 Task: Open Card Card0000000181 in Board Board0000000046 in Workspace WS0000000016 in Trello. Add Member mailaustralia7@gmail.com to Card Card0000000181 in Board Board0000000046 in Workspace WS0000000016 in Trello. Add Green Label titled Label0000000181 to Card Card0000000181 in Board Board0000000046 in Workspace WS0000000016 in Trello. Add Checklist CL0000000181 to Card Card0000000181 in Board Board0000000046 in Workspace WS0000000016 in Trello. Add Dates with Start Date as Apr 08 2023 and Due Date as Apr 30 2023 to Card Card0000000181 in Board Board0000000046 in Workspace WS0000000016 in Trello
Action: Mouse moved to (376, 202)
Screenshot: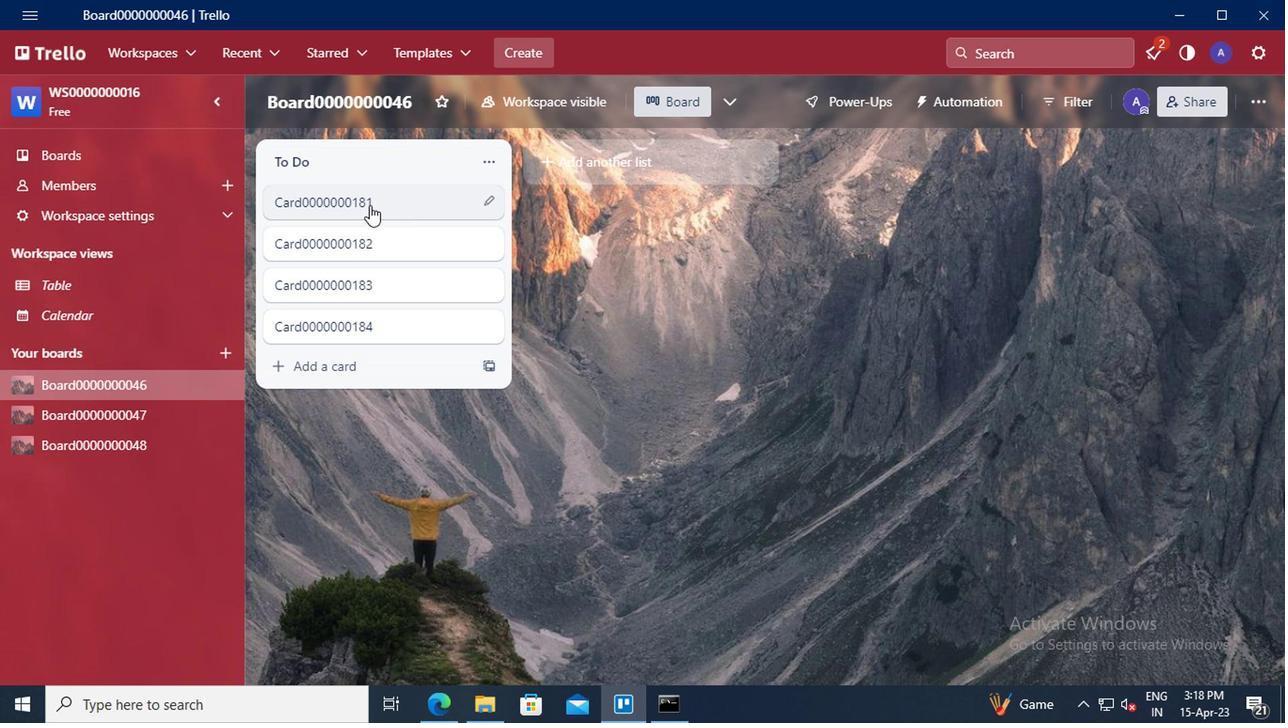 
Action: Mouse pressed left at (376, 202)
Screenshot: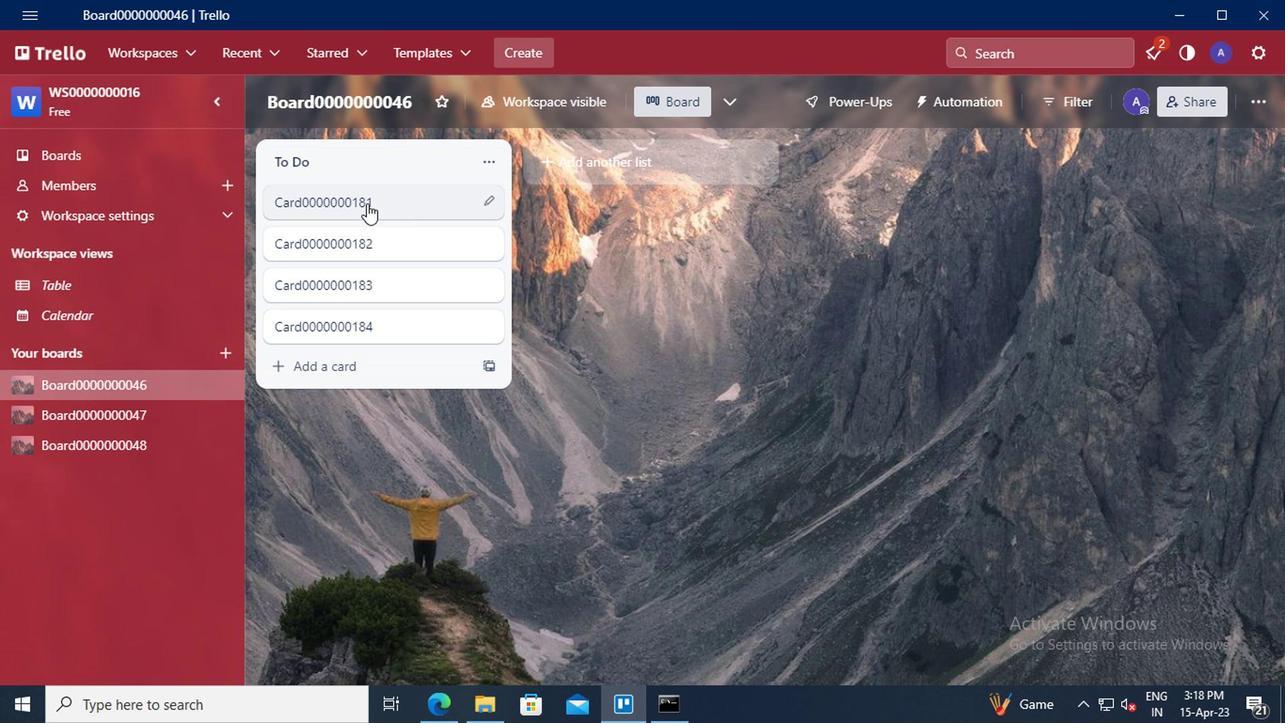 
Action: Mouse moved to (895, 176)
Screenshot: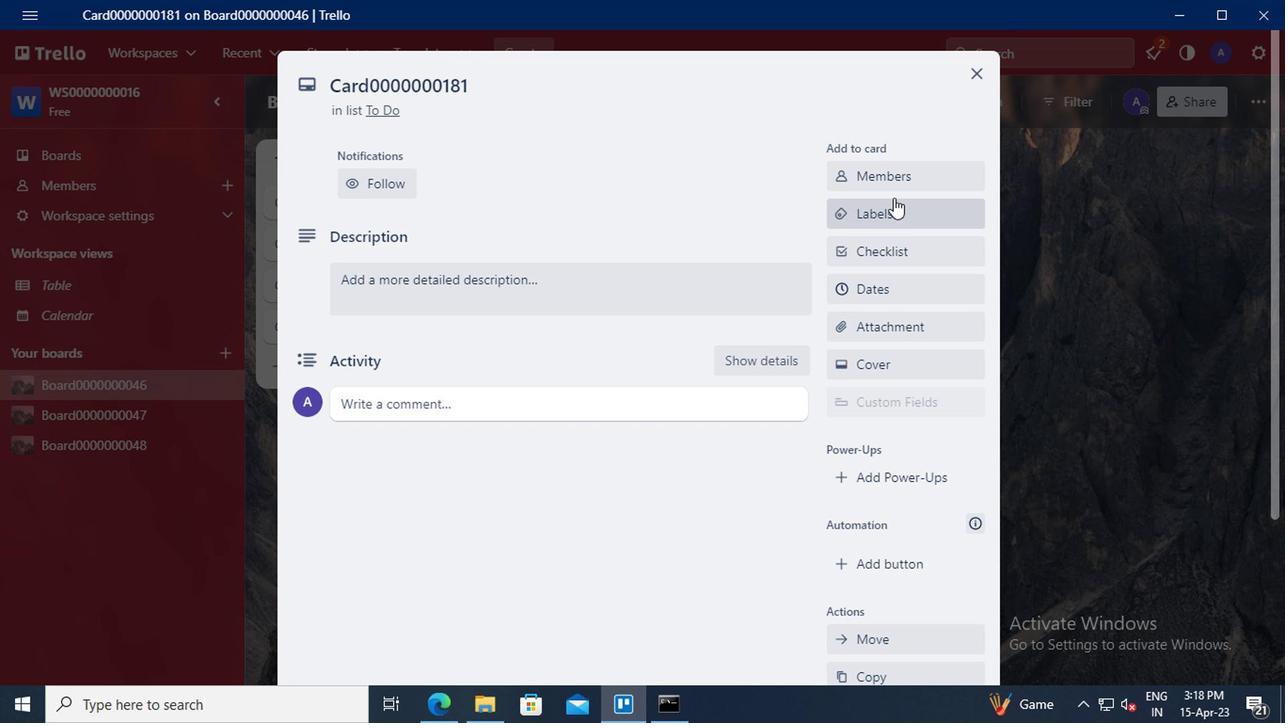 
Action: Mouse pressed left at (895, 176)
Screenshot: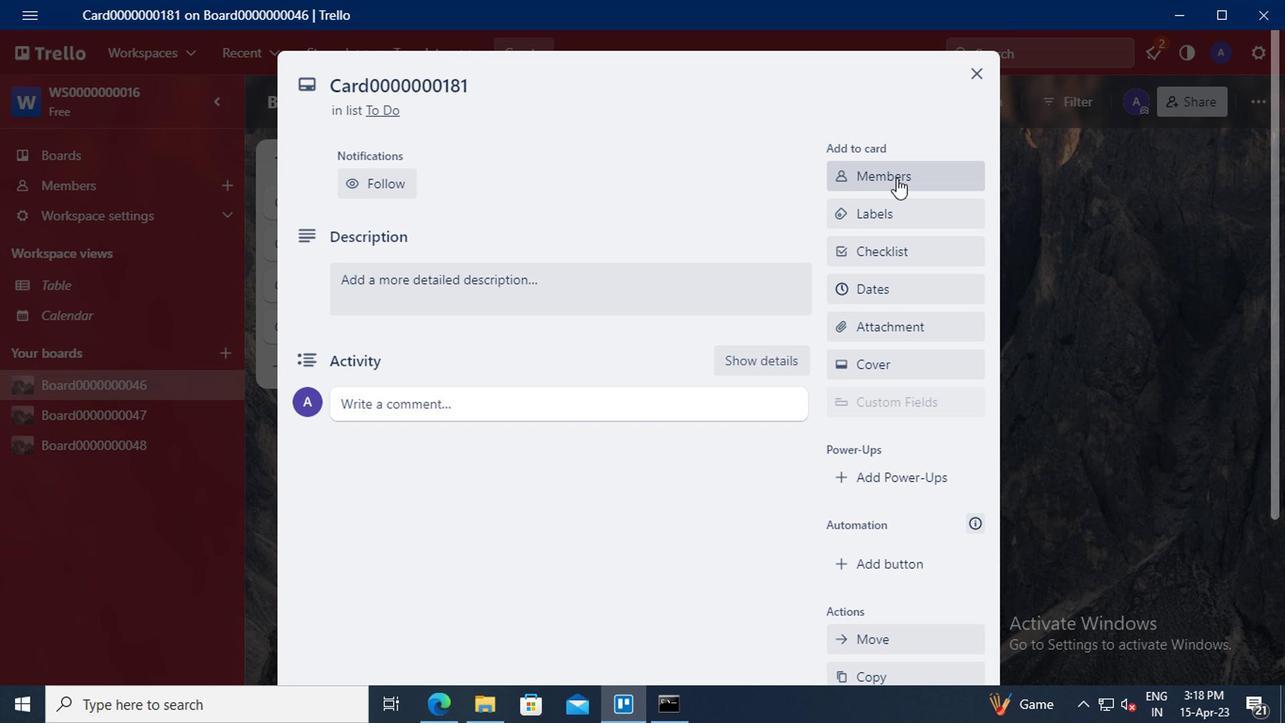 
Action: Mouse moved to (903, 258)
Screenshot: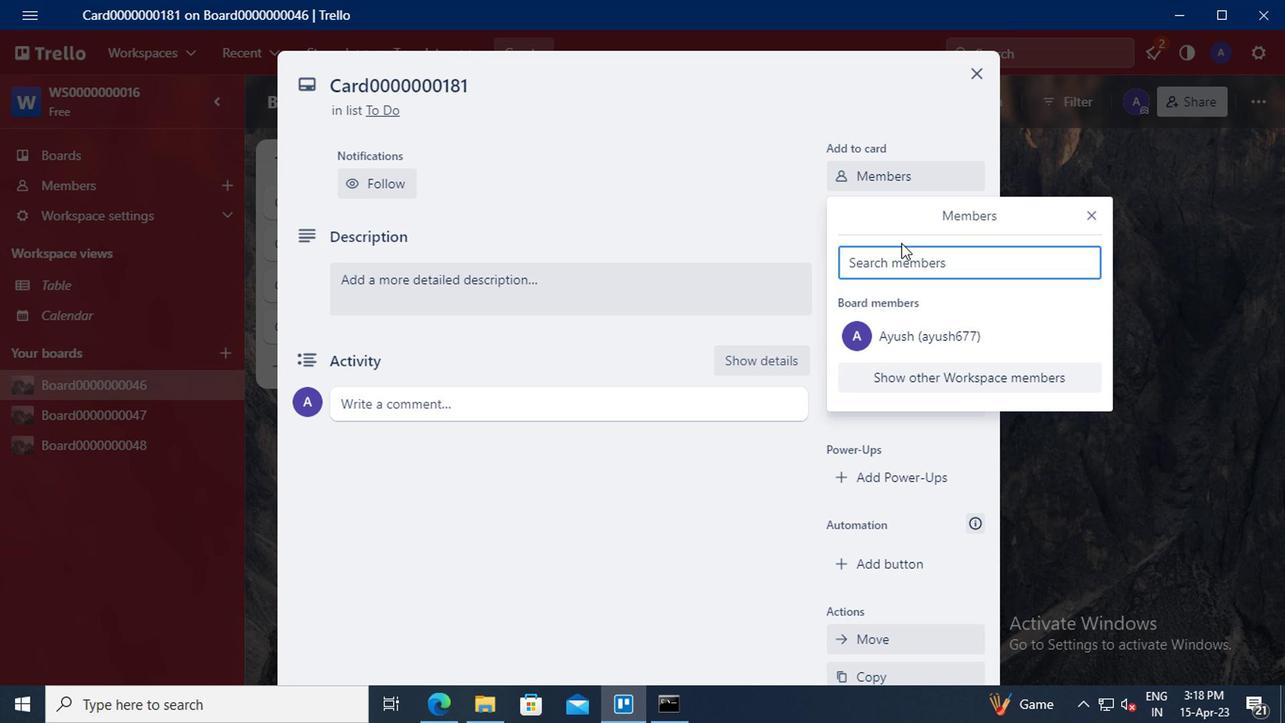 
Action: Mouse pressed left at (903, 258)
Screenshot: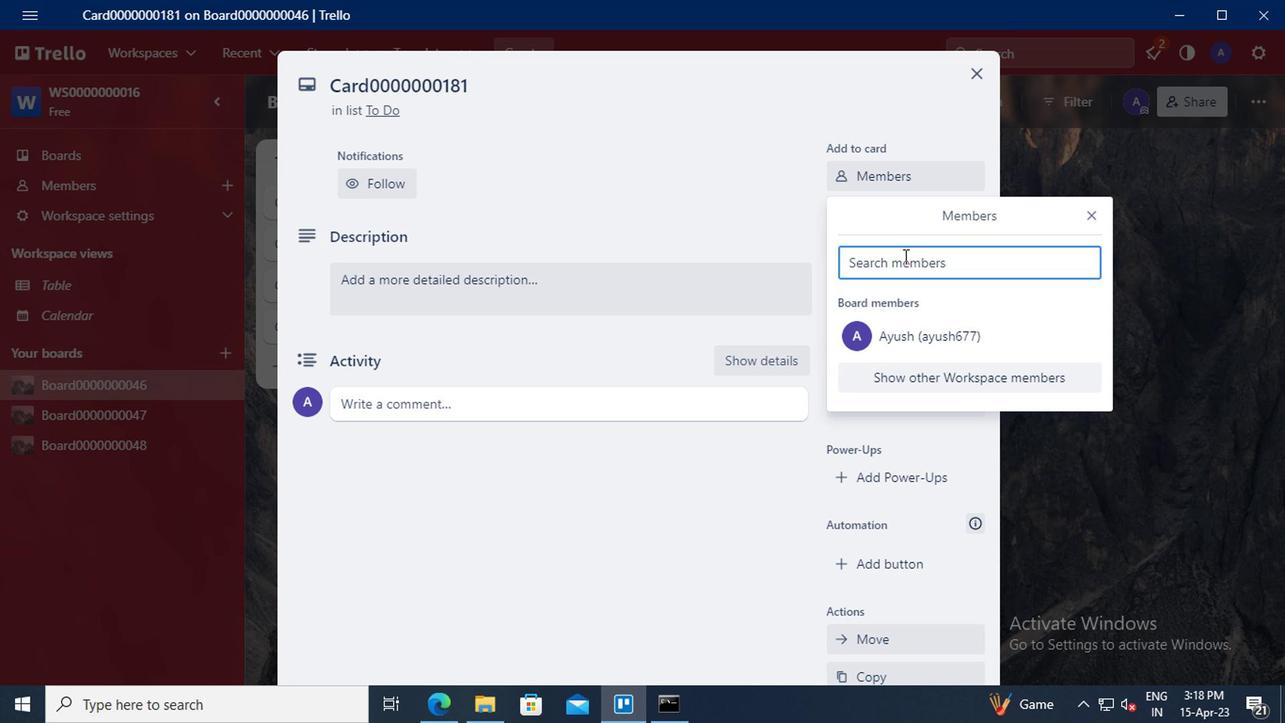 
Action: Key pressed <Key.shift_r>Australia
Screenshot: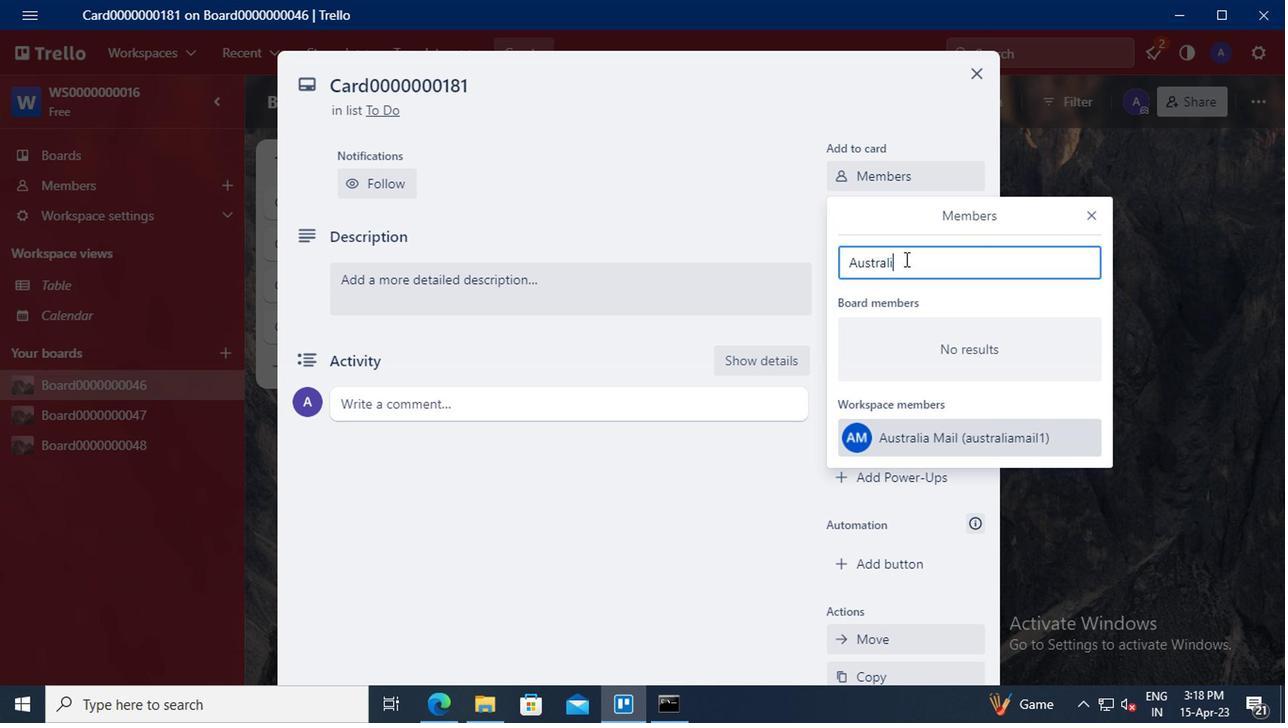 
Action: Mouse moved to (895, 432)
Screenshot: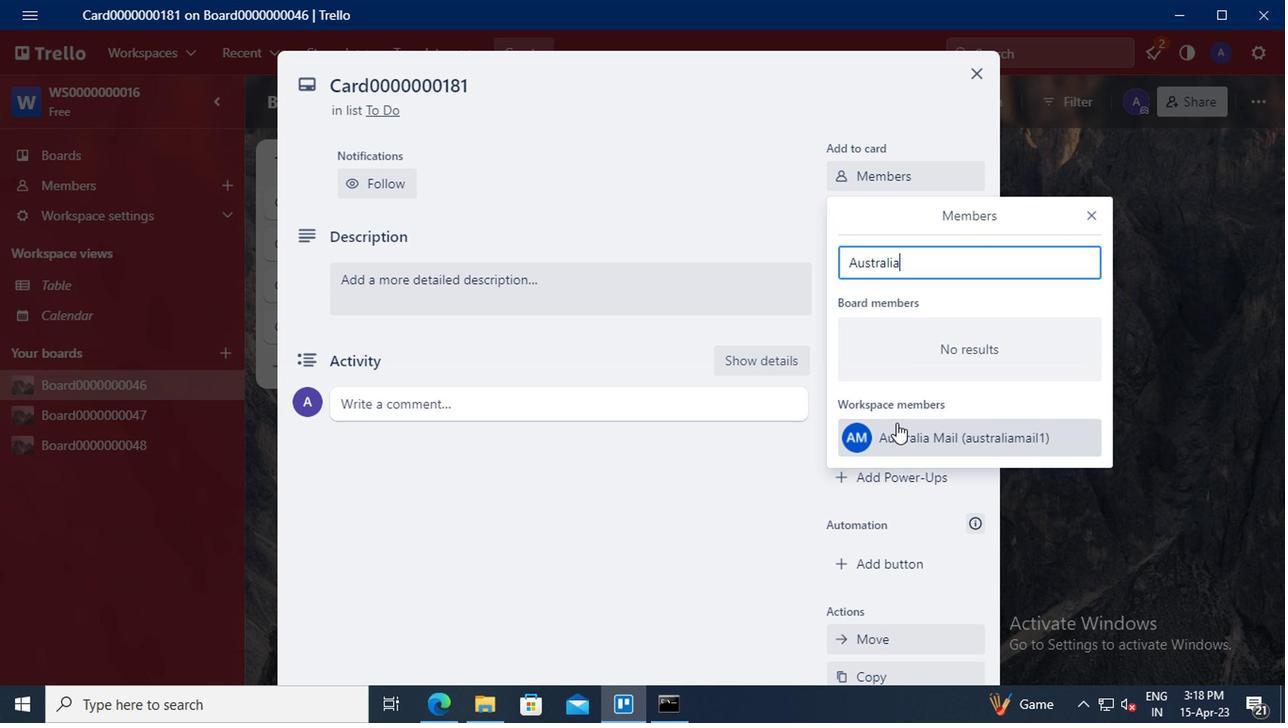 
Action: Mouse pressed left at (895, 432)
Screenshot: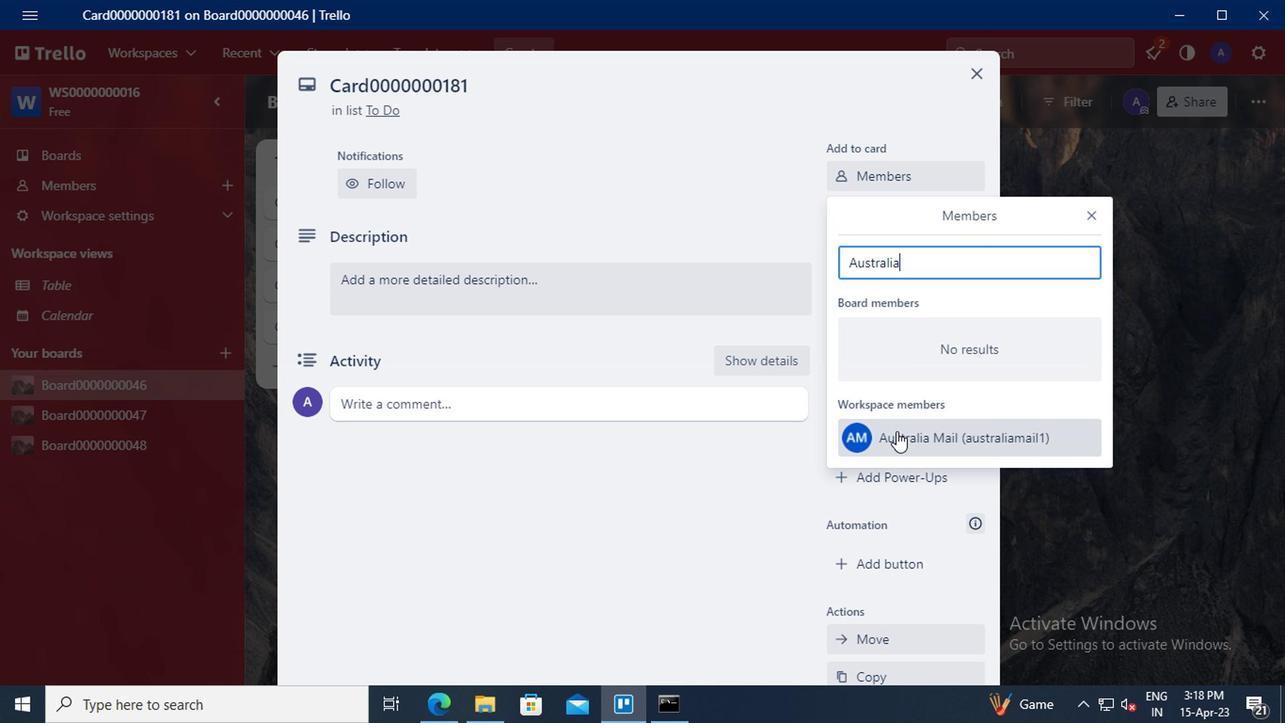 
Action: Mouse moved to (1087, 210)
Screenshot: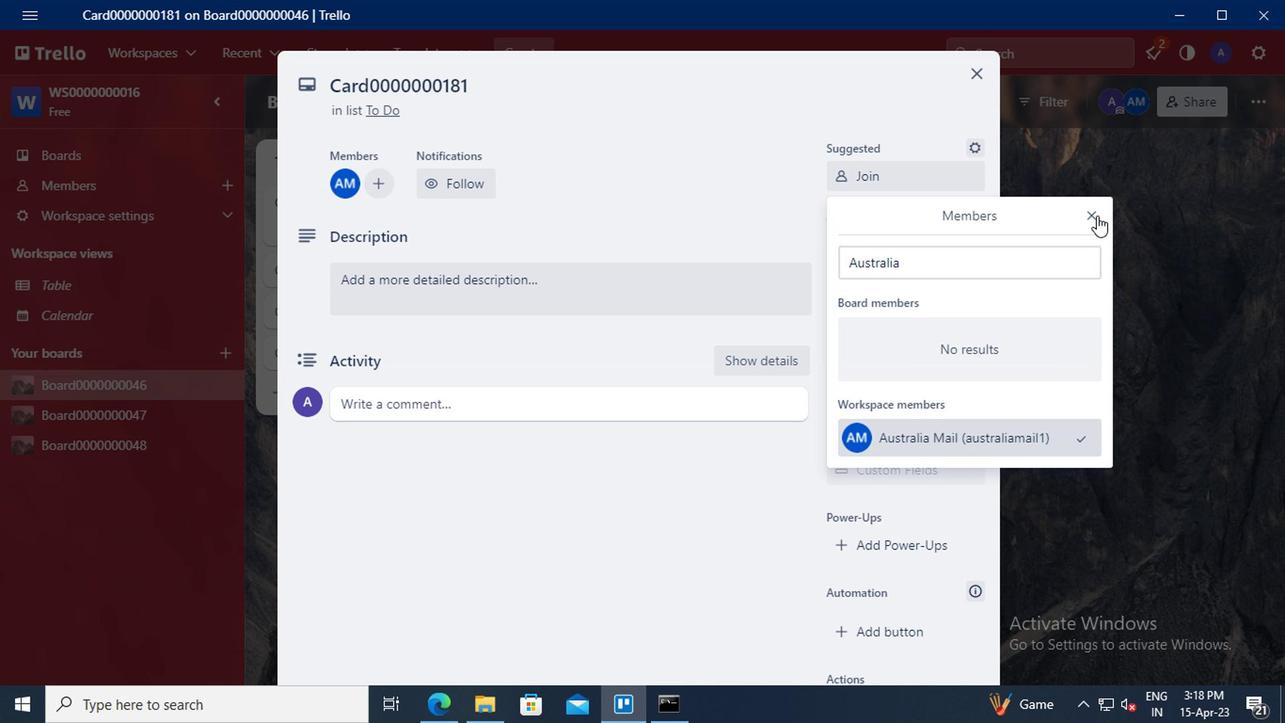 
Action: Mouse pressed left at (1087, 210)
Screenshot: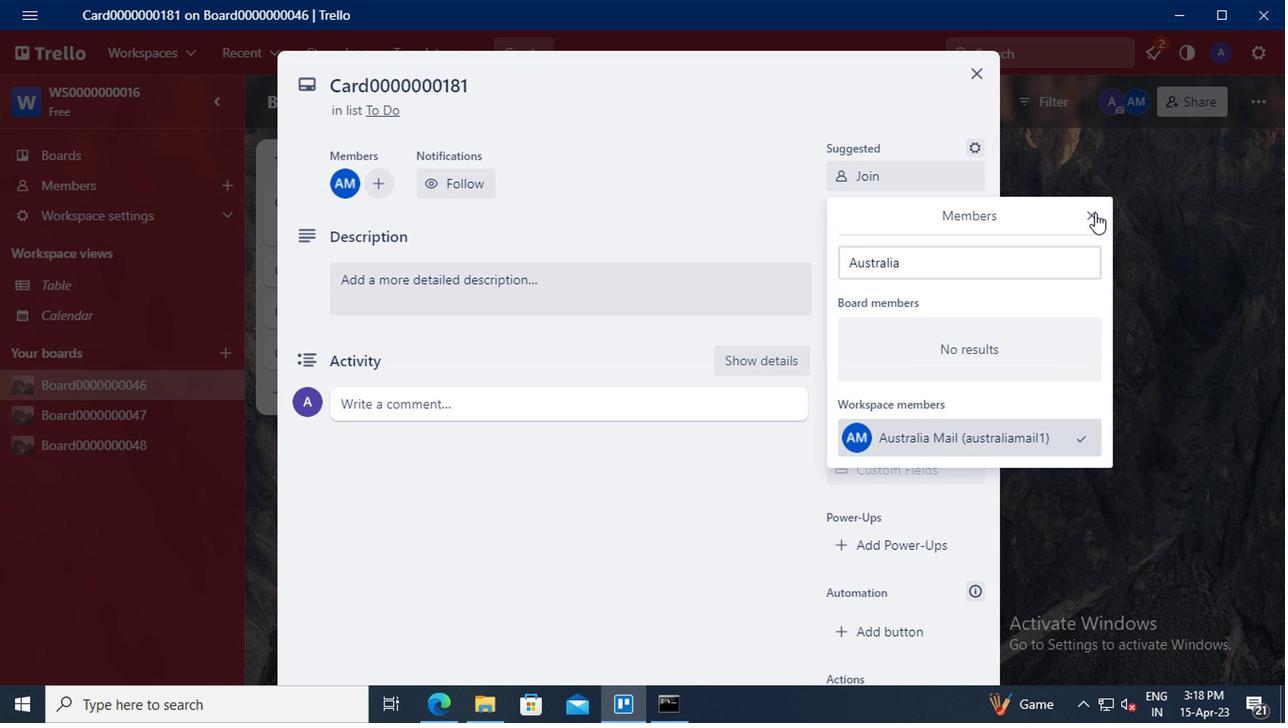 
Action: Mouse moved to (919, 277)
Screenshot: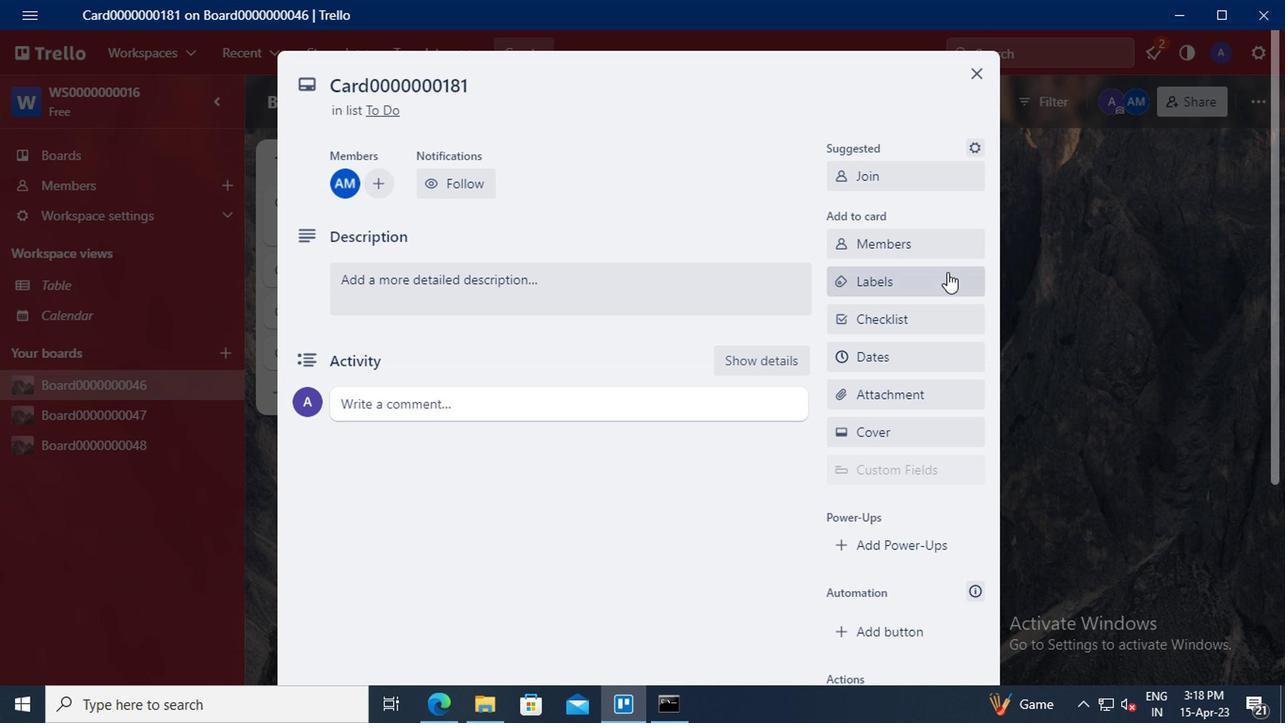 
Action: Mouse pressed left at (919, 277)
Screenshot: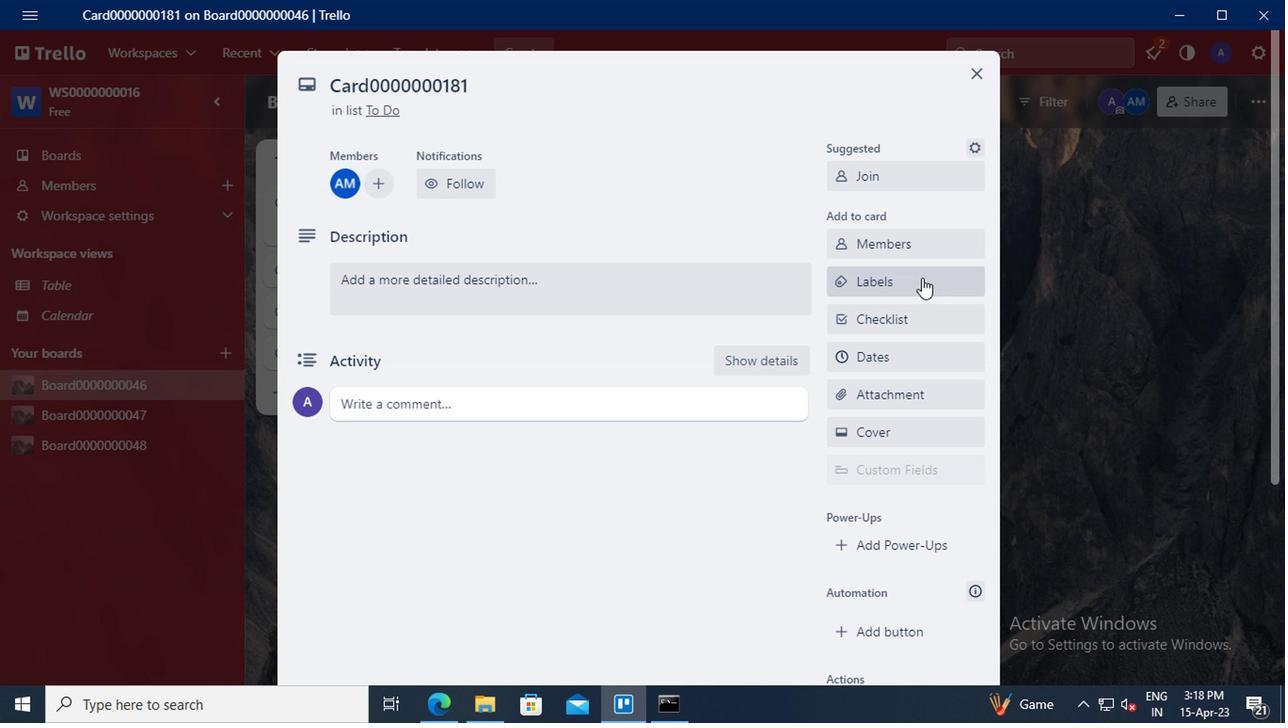 
Action: Mouse moved to (968, 428)
Screenshot: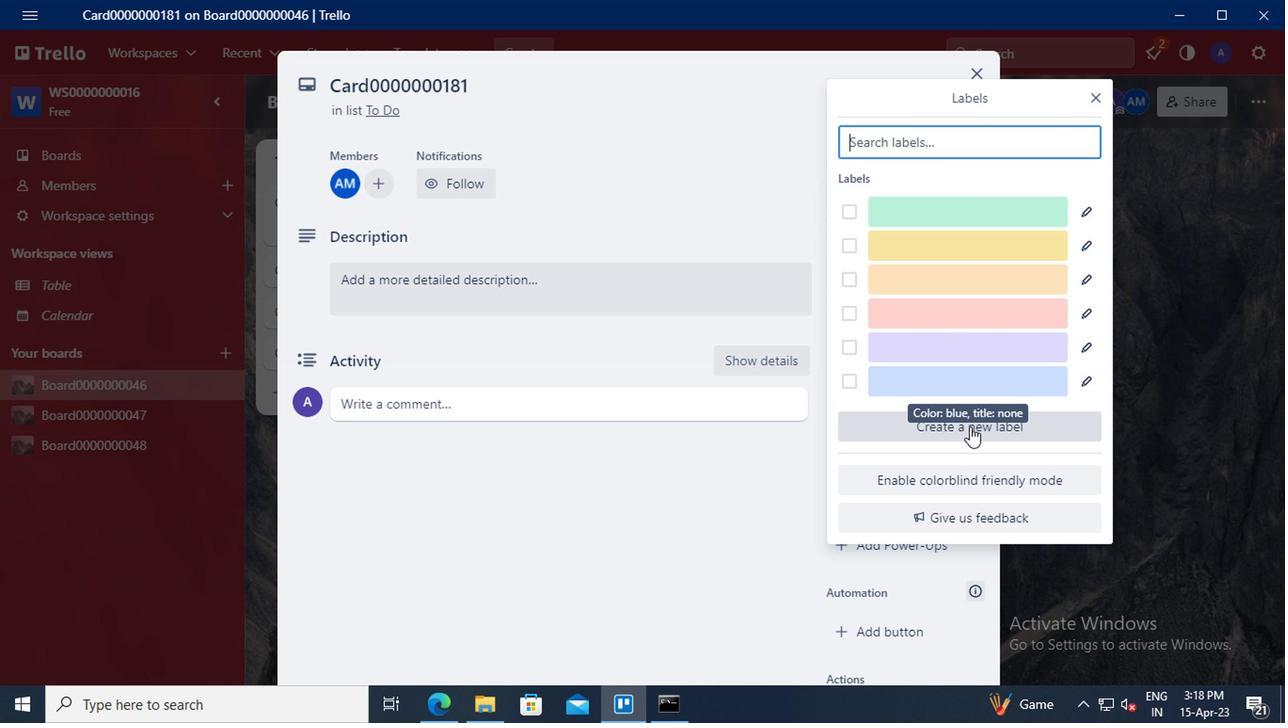 
Action: Mouse pressed left at (968, 428)
Screenshot: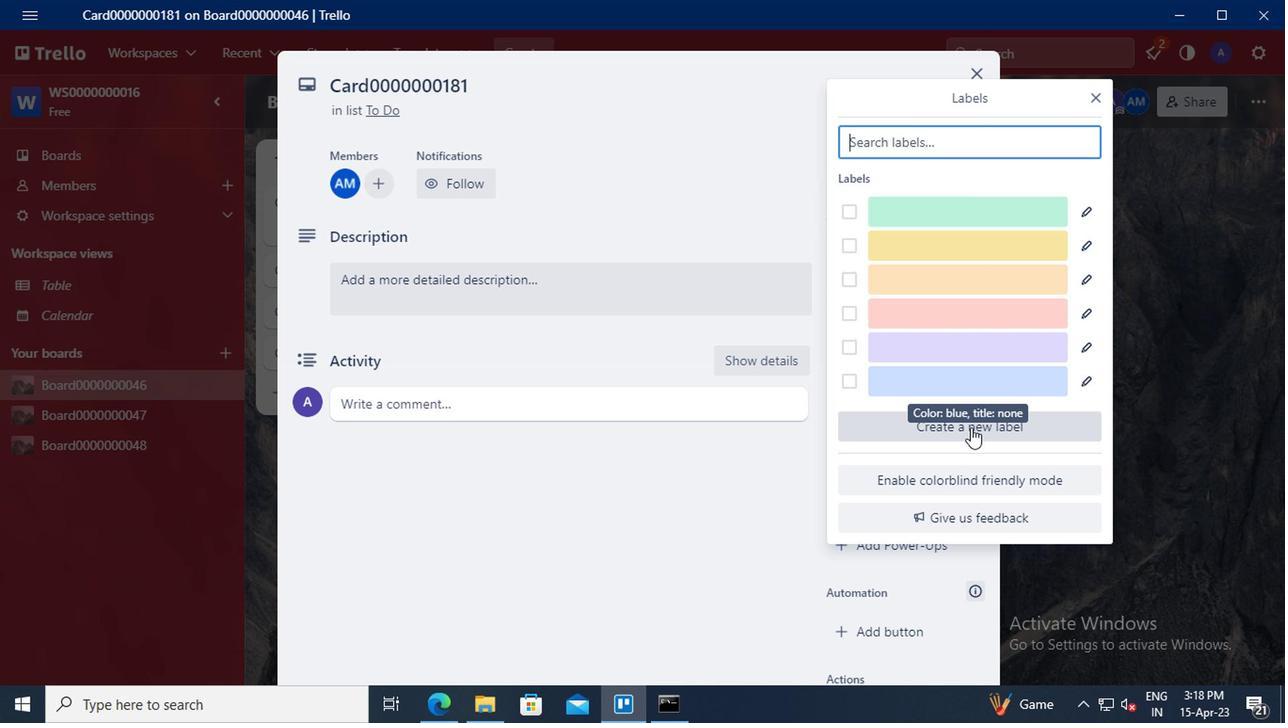 
Action: Mouse moved to (891, 276)
Screenshot: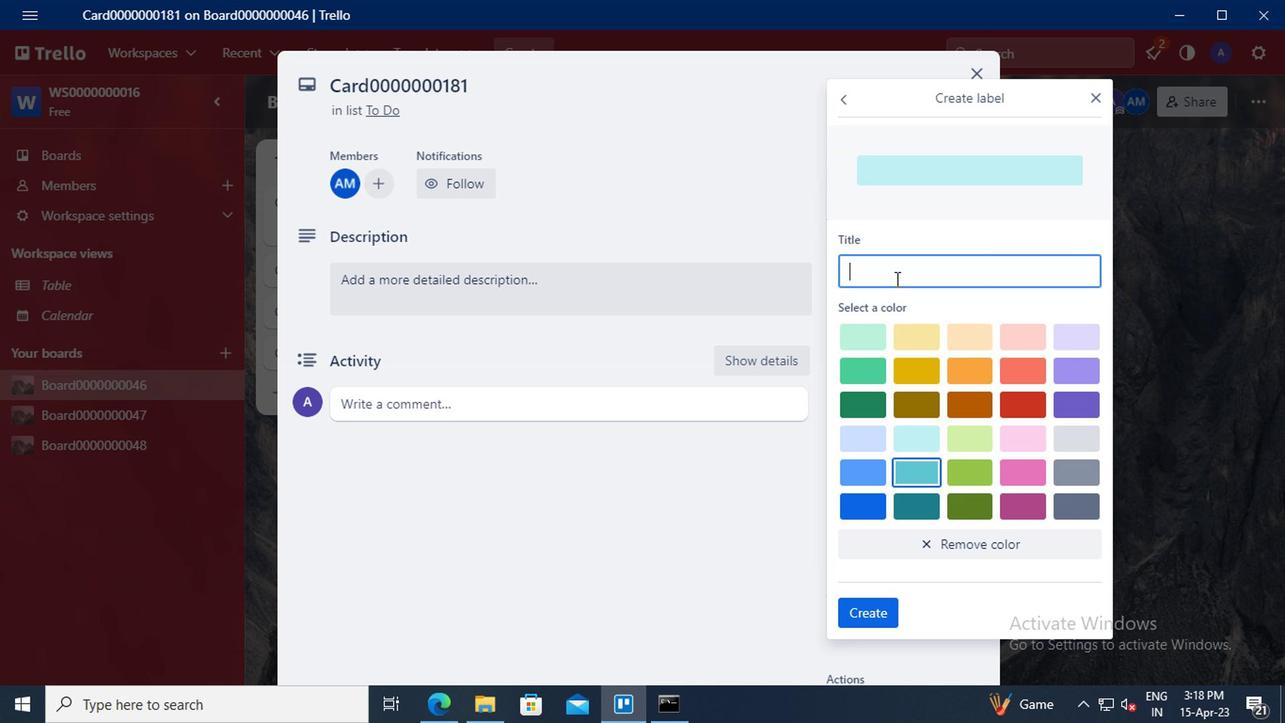 
Action: Mouse pressed left at (891, 276)
Screenshot: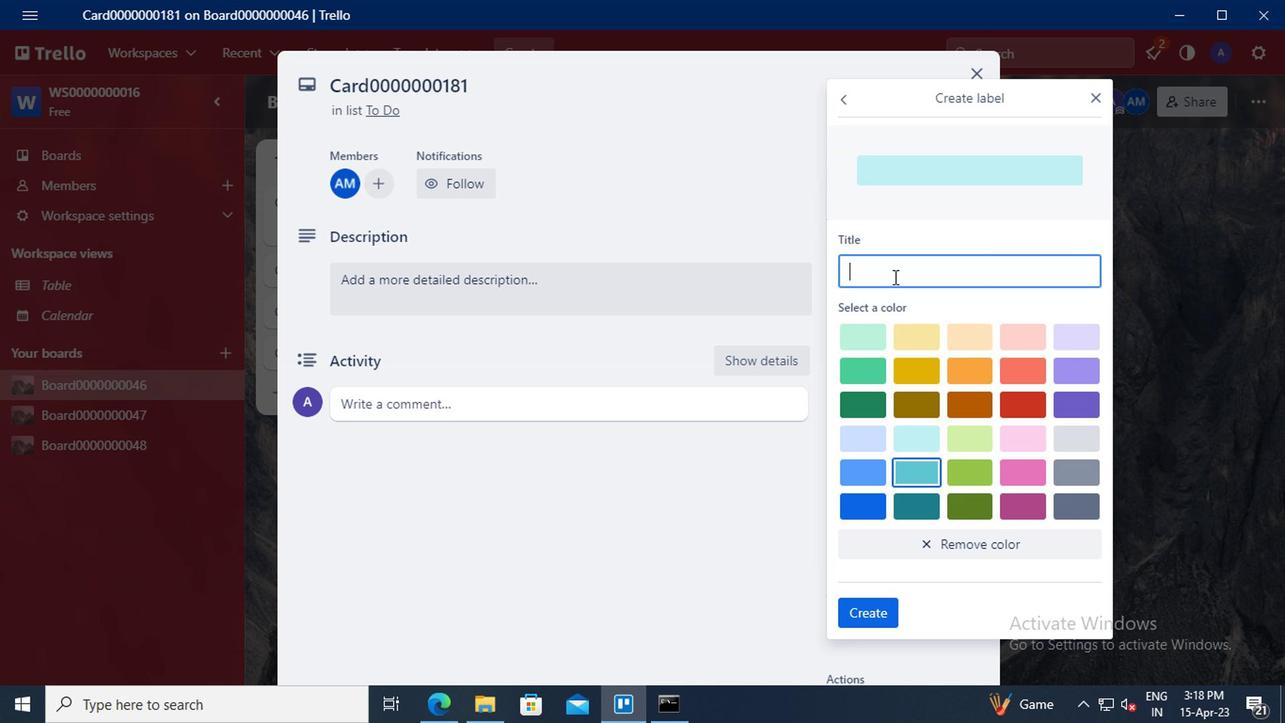 
Action: Key pressed <Key.shift>LABEL0000000181
Screenshot: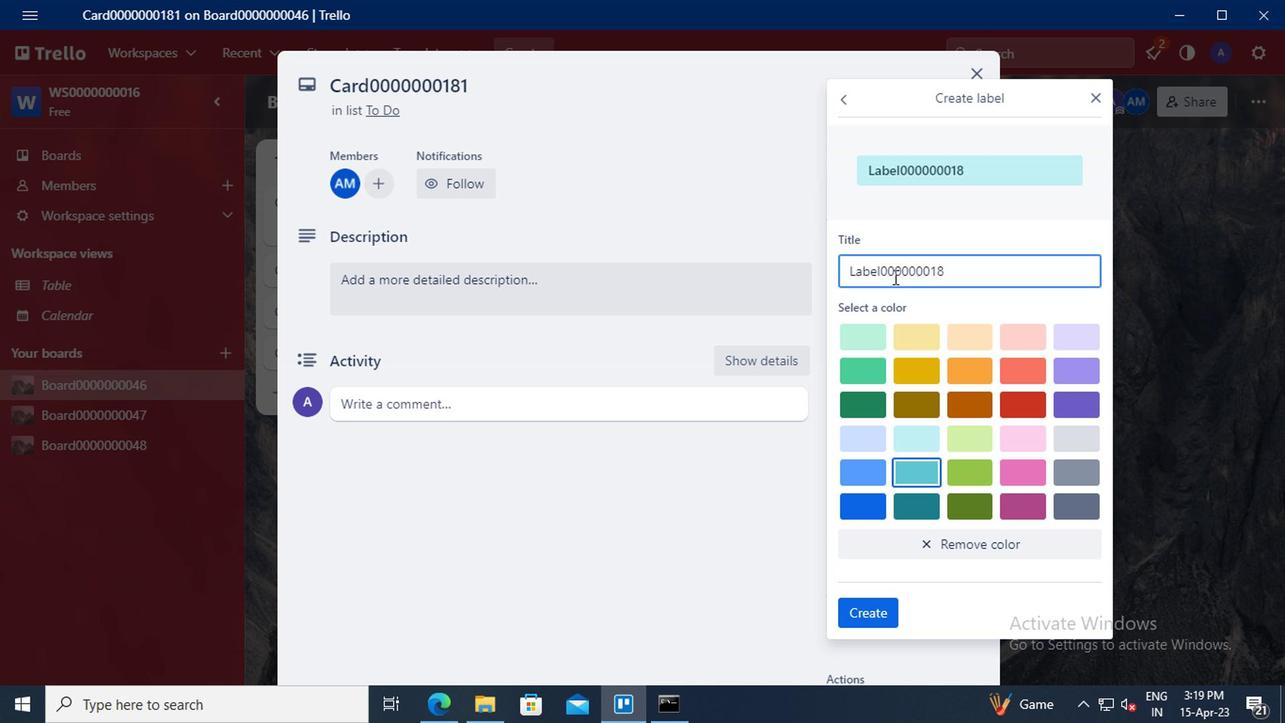 
Action: Mouse moved to (873, 364)
Screenshot: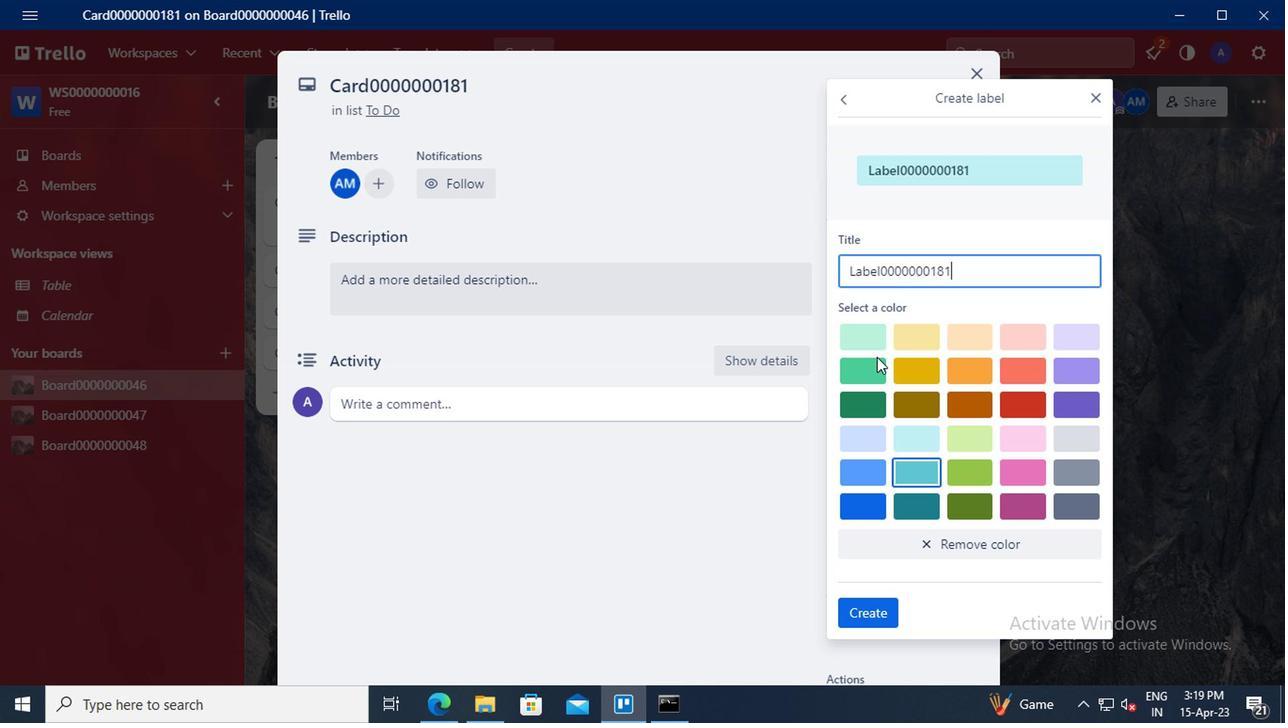 
Action: Mouse pressed left at (873, 364)
Screenshot: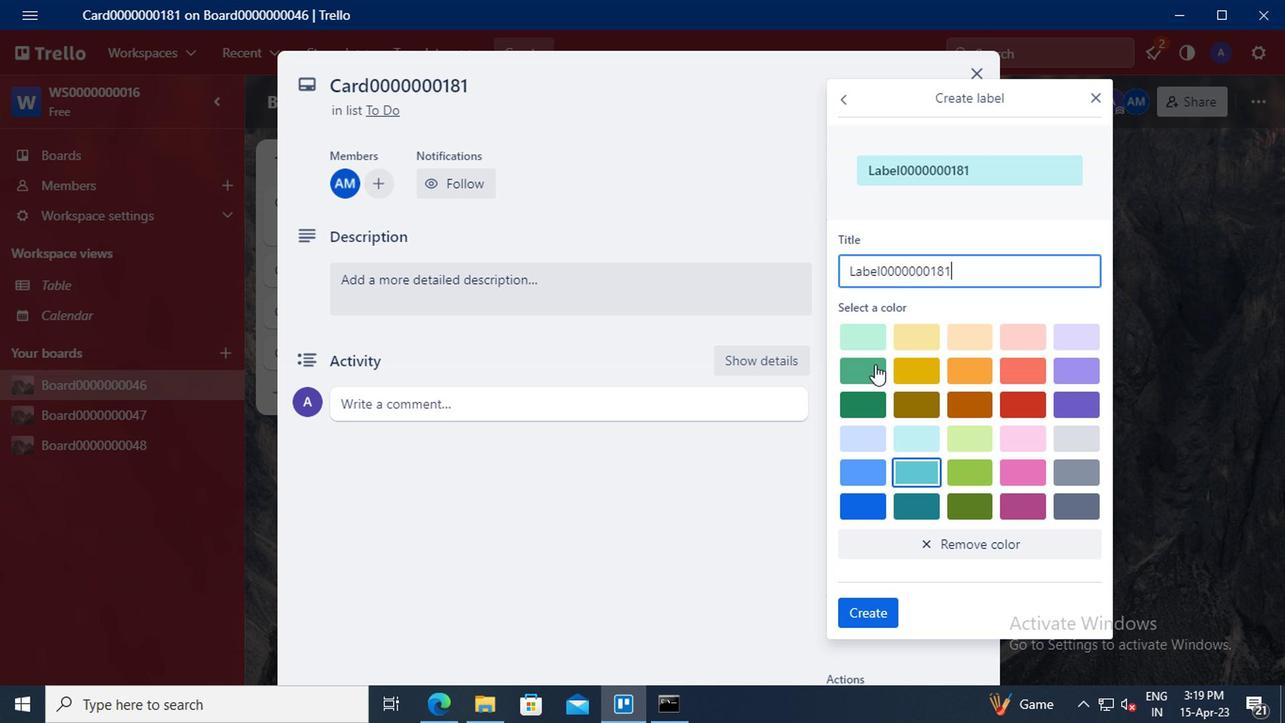 
Action: Mouse moved to (856, 609)
Screenshot: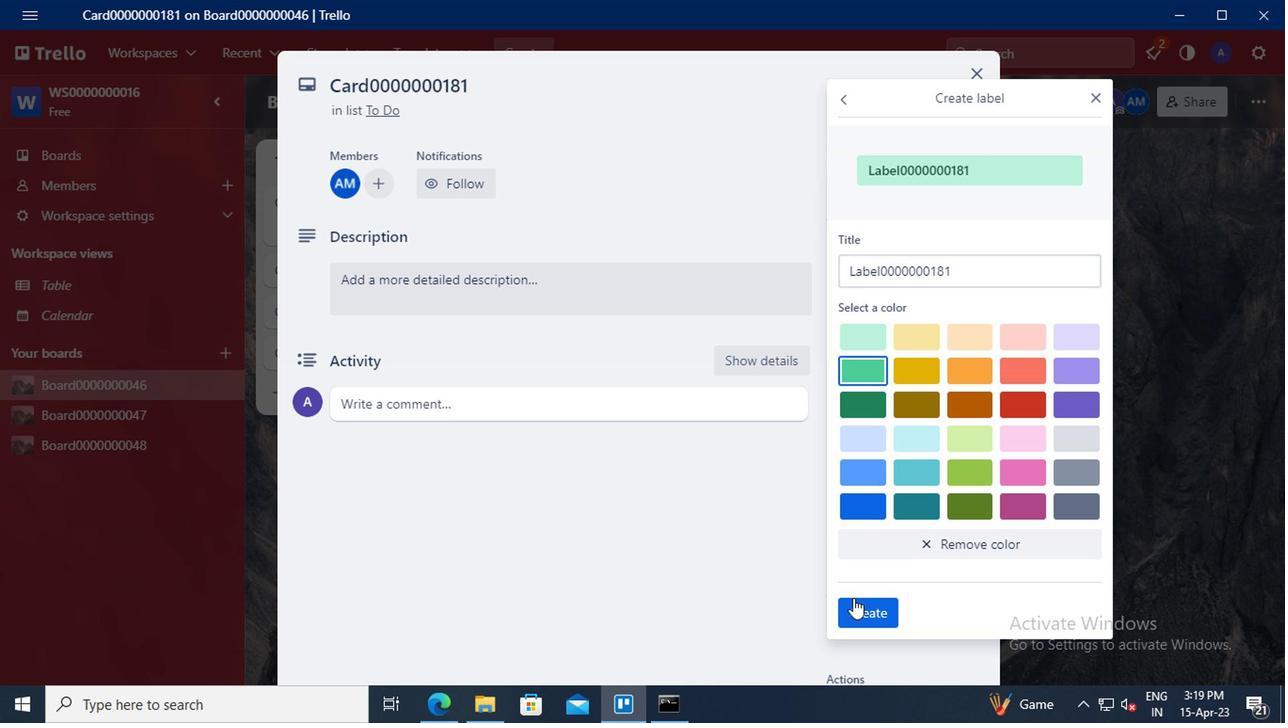 
Action: Mouse pressed left at (856, 609)
Screenshot: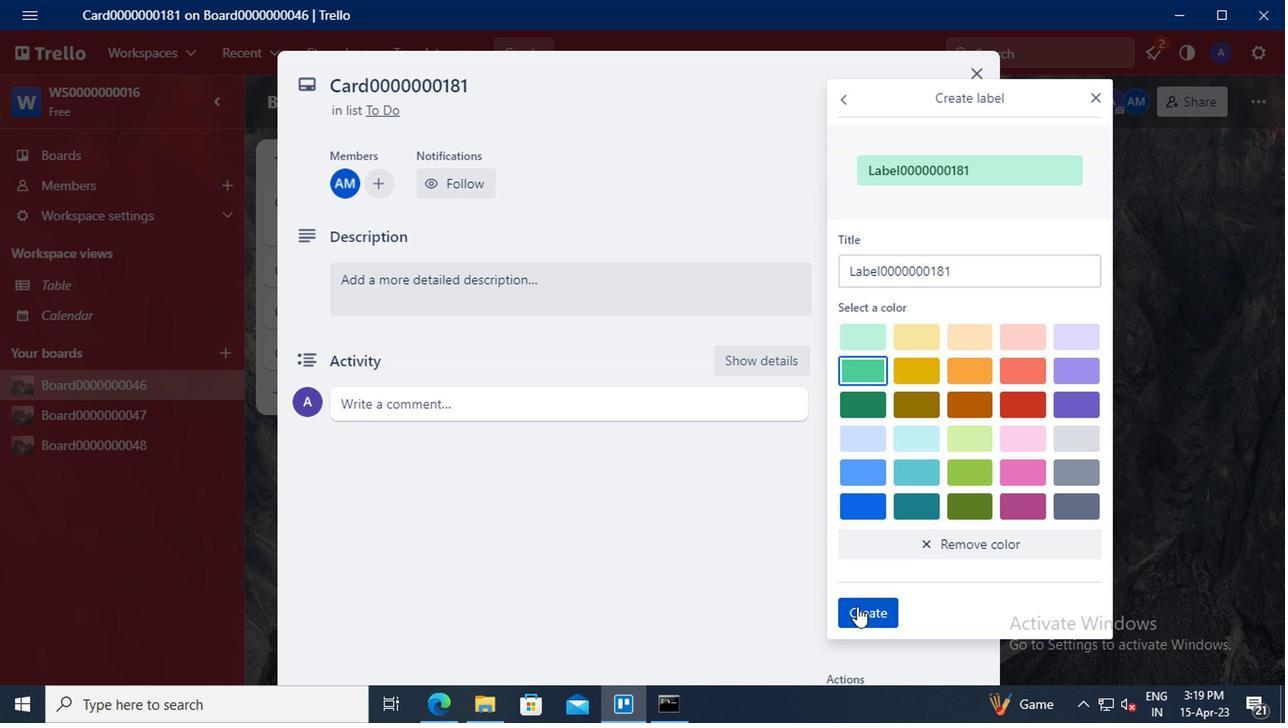 
Action: Mouse moved to (1087, 97)
Screenshot: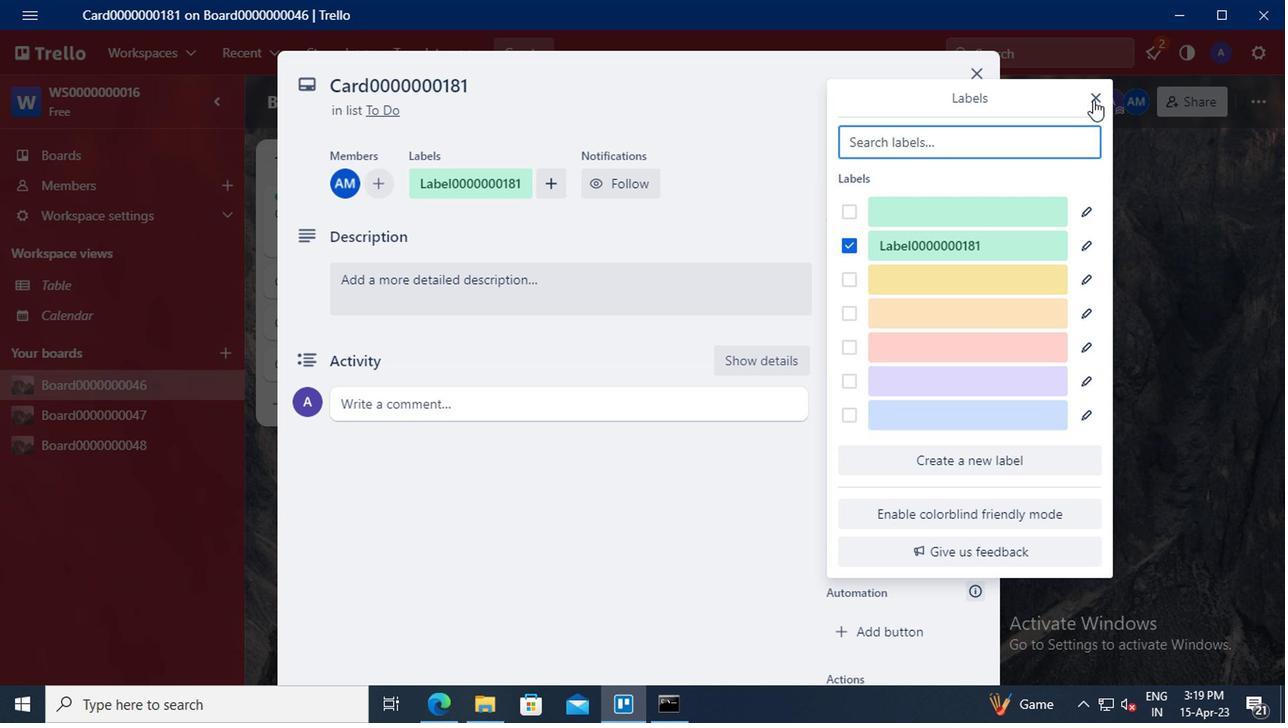 
Action: Mouse pressed left at (1087, 97)
Screenshot: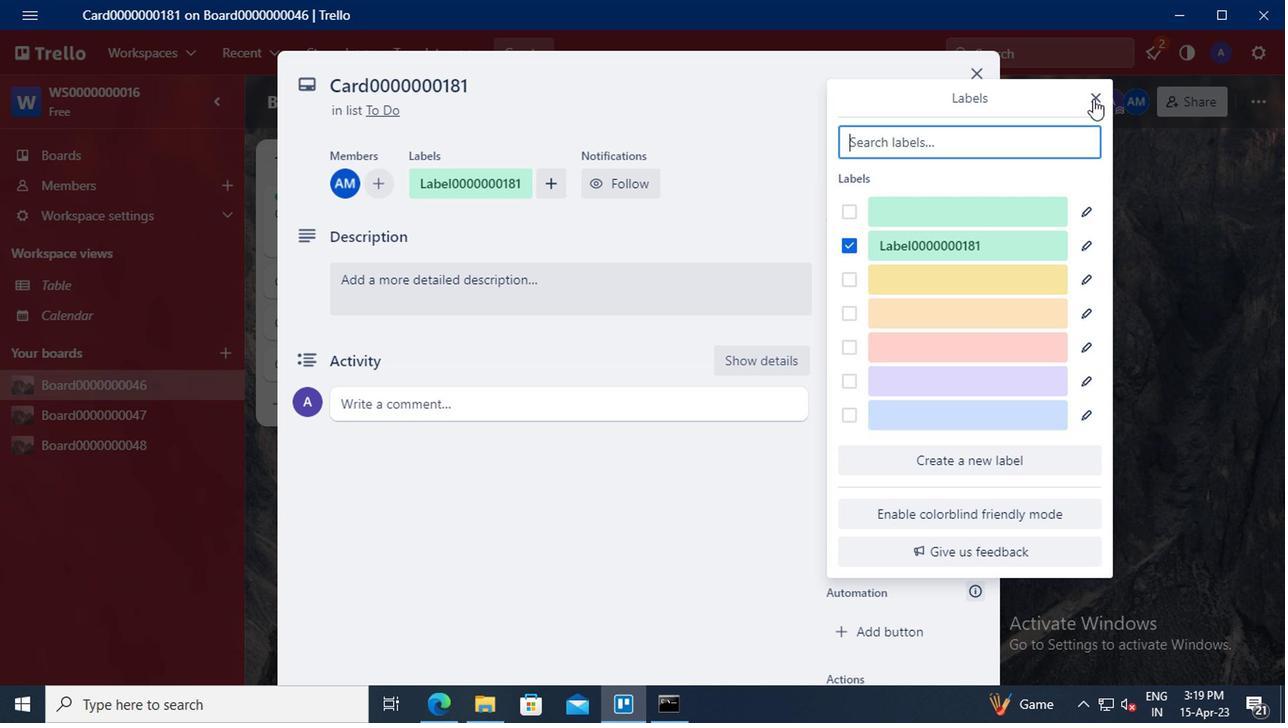 
Action: Mouse moved to (895, 317)
Screenshot: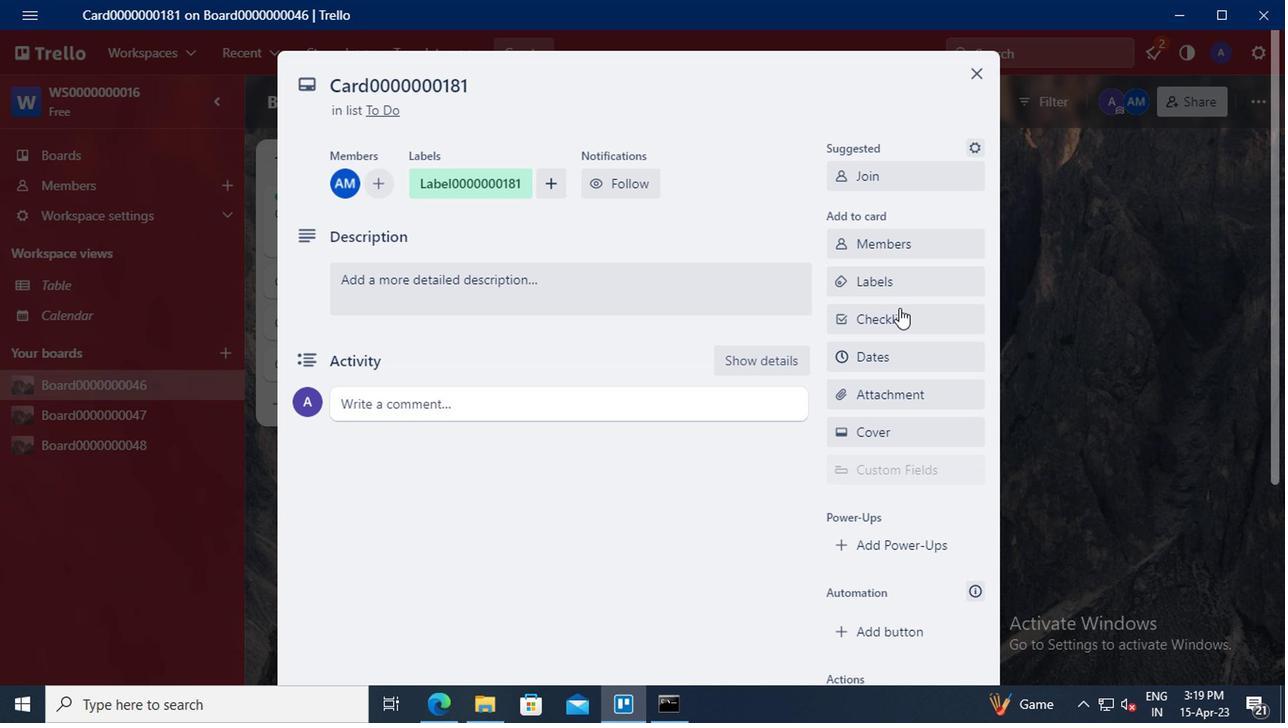 
Action: Mouse pressed left at (895, 317)
Screenshot: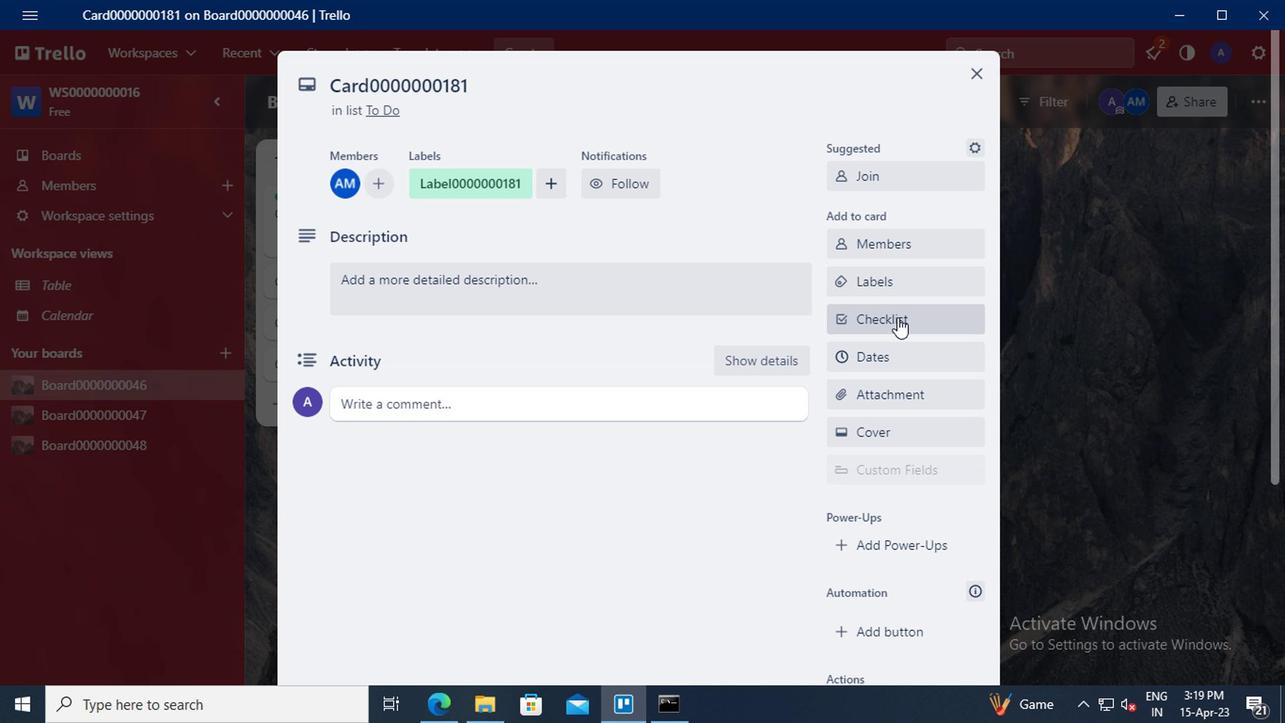 
Action: Mouse moved to (895, 317)
Screenshot: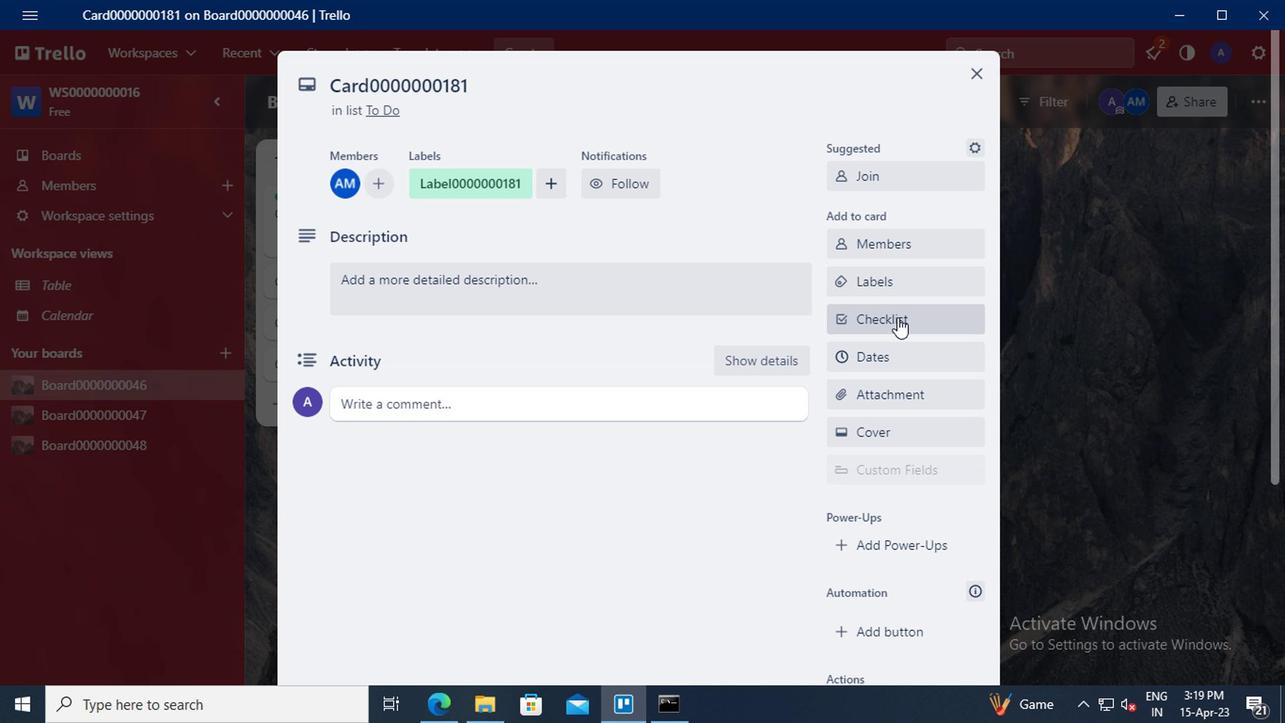 
Action: Key pressed <Key.delete><Key.shift>CL0000000181
Screenshot: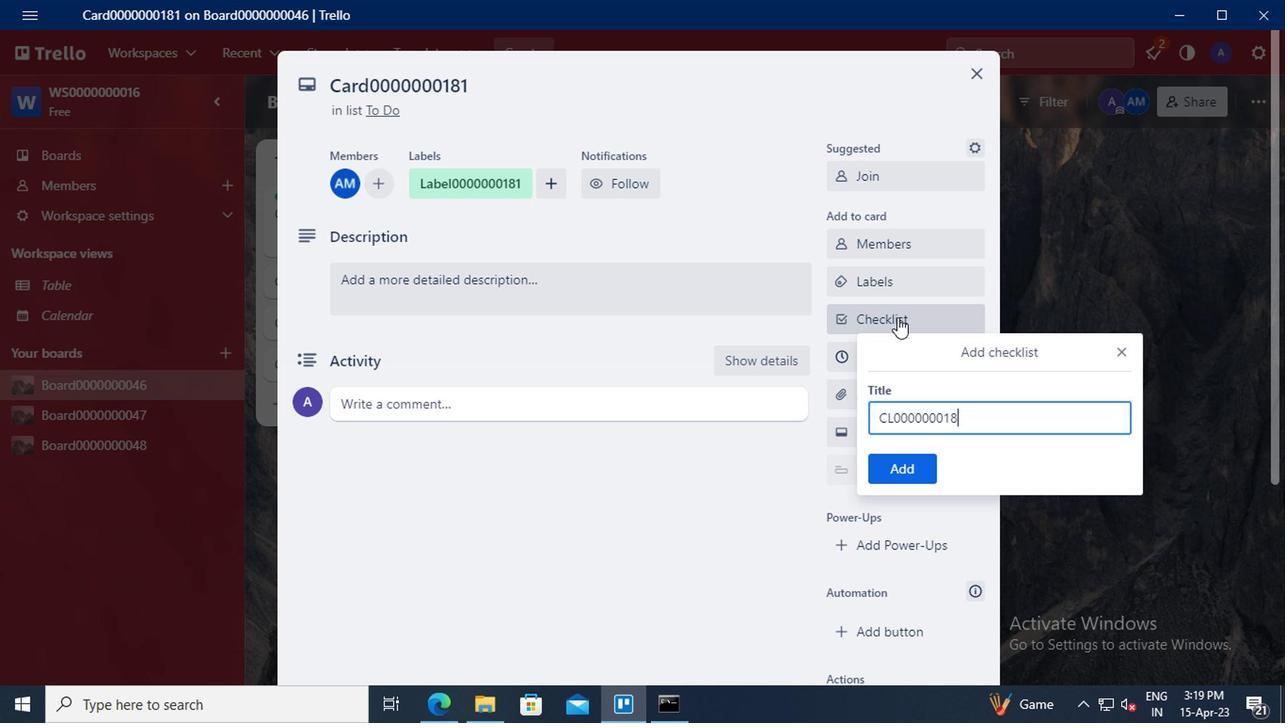 
Action: Mouse moved to (895, 466)
Screenshot: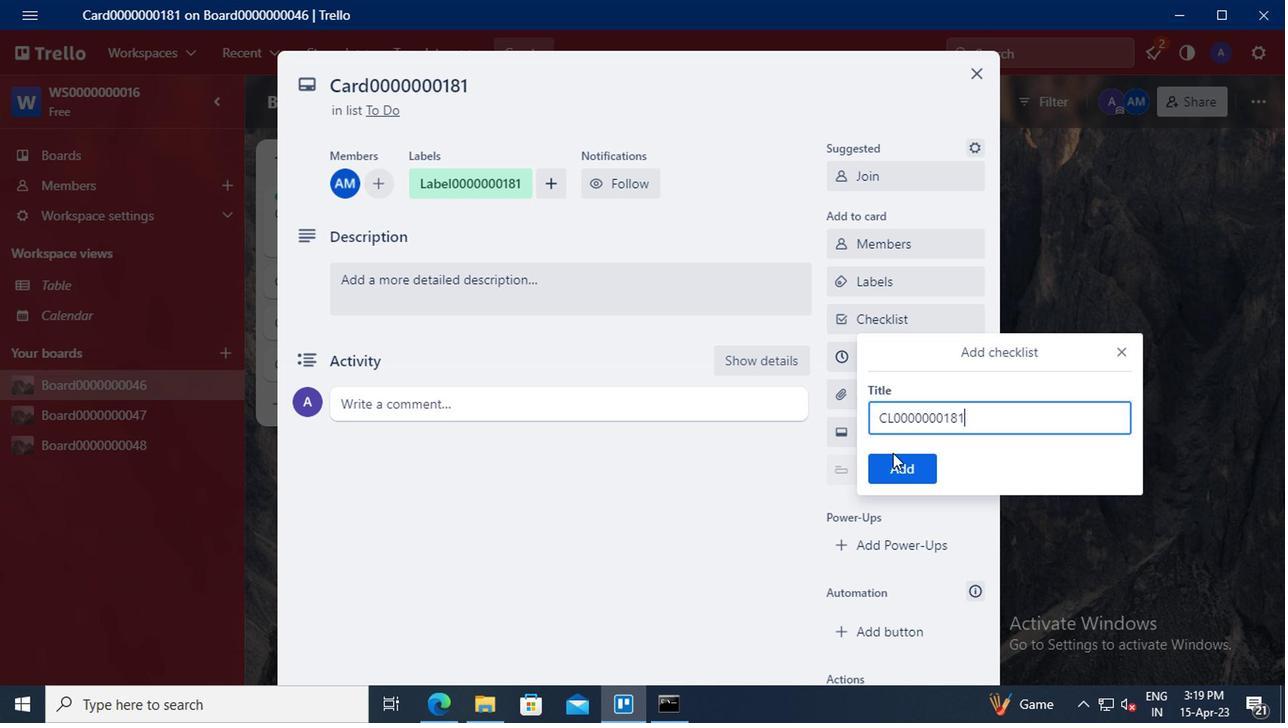 
Action: Mouse pressed left at (895, 466)
Screenshot: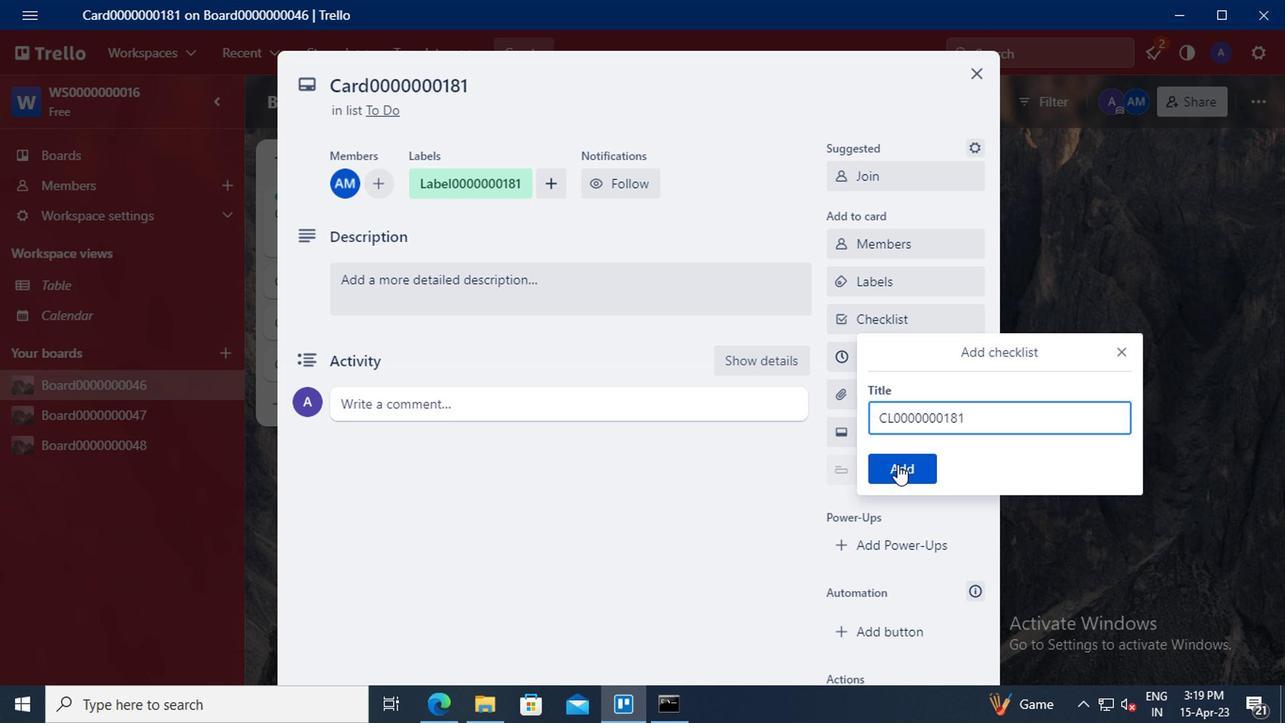 
Action: Mouse moved to (885, 362)
Screenshot: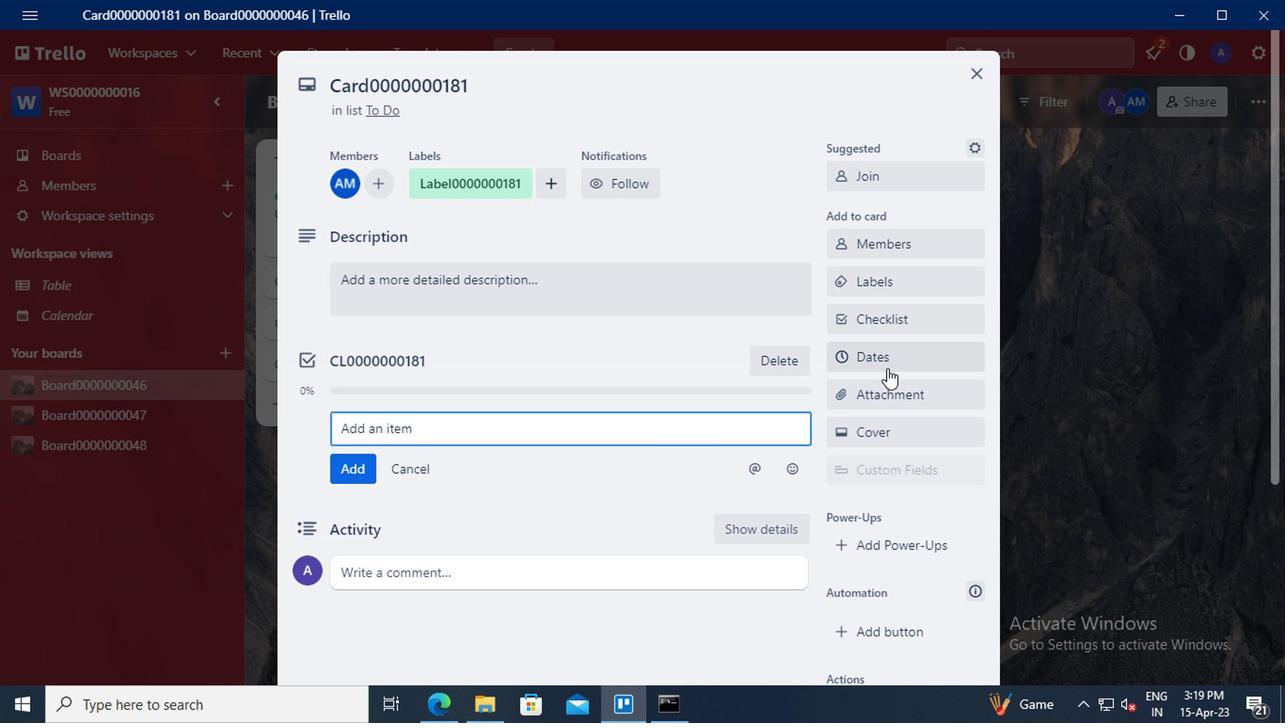 
Action: Mouse pressed left at (885, 362)
Screenshot: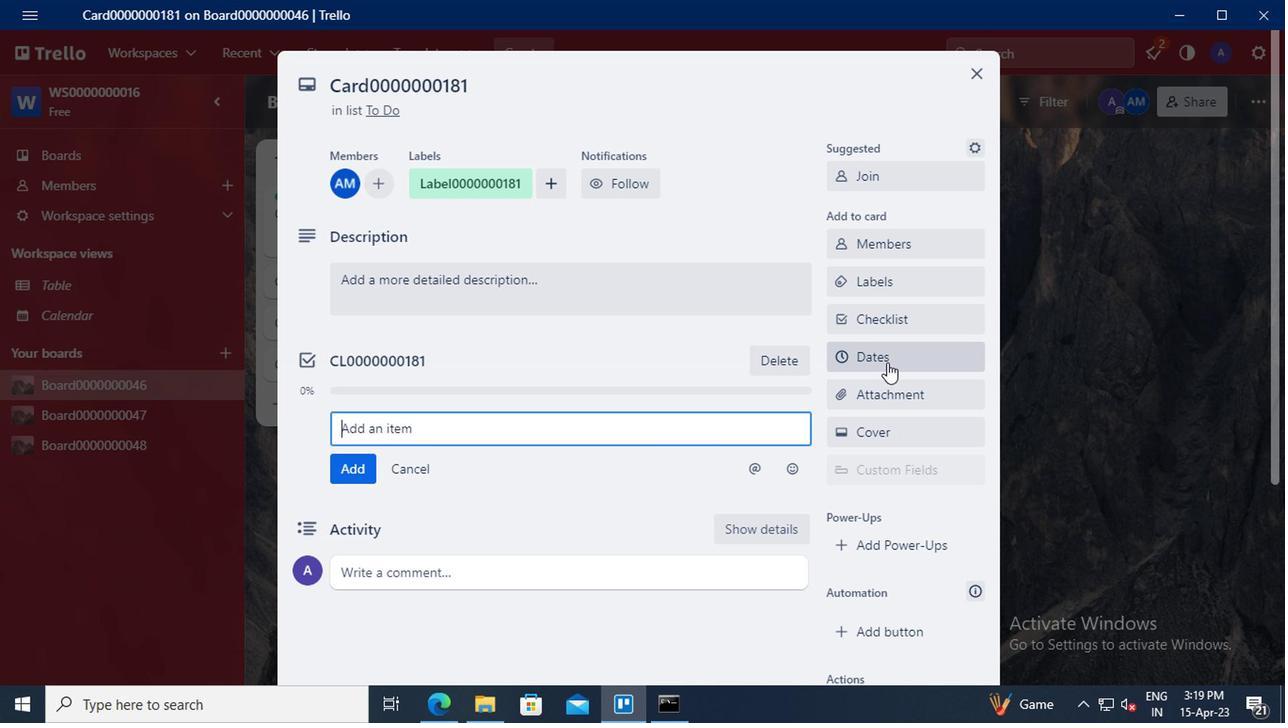 
Action: Mouse moved to (846, 439)
Screenshot: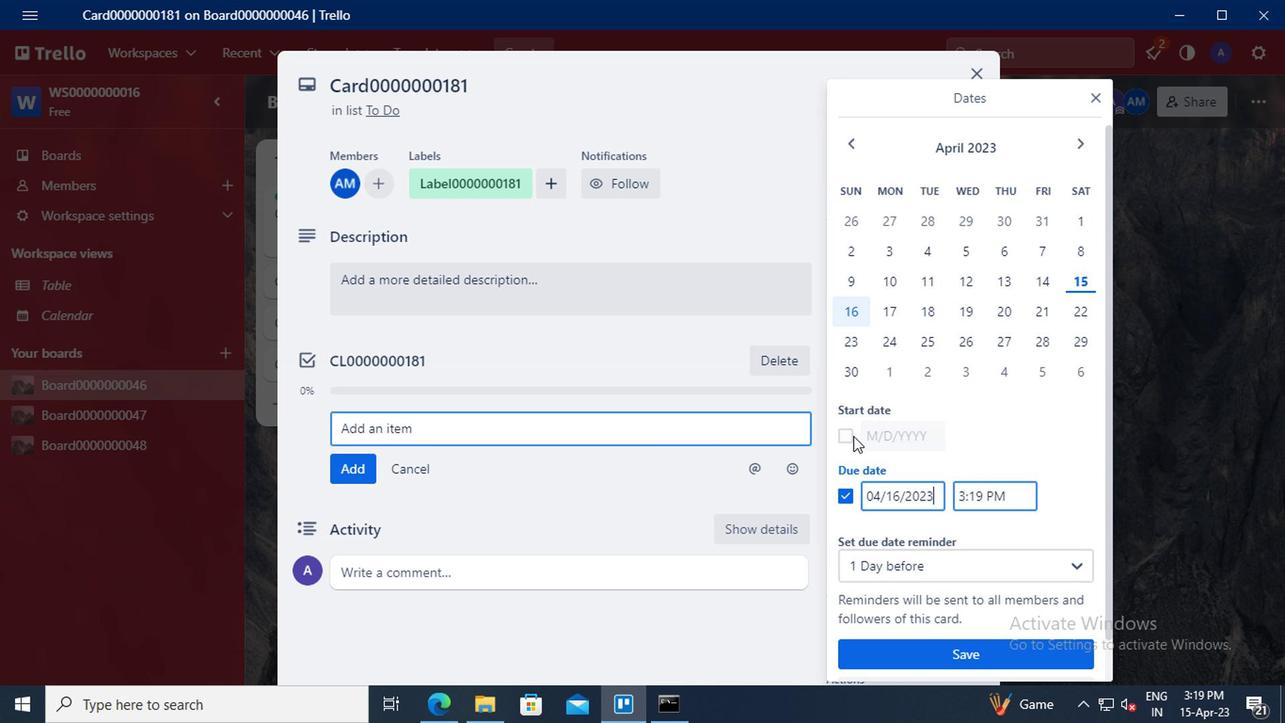 
Action: Mouse pressed left at (846, 439)
Screenshot: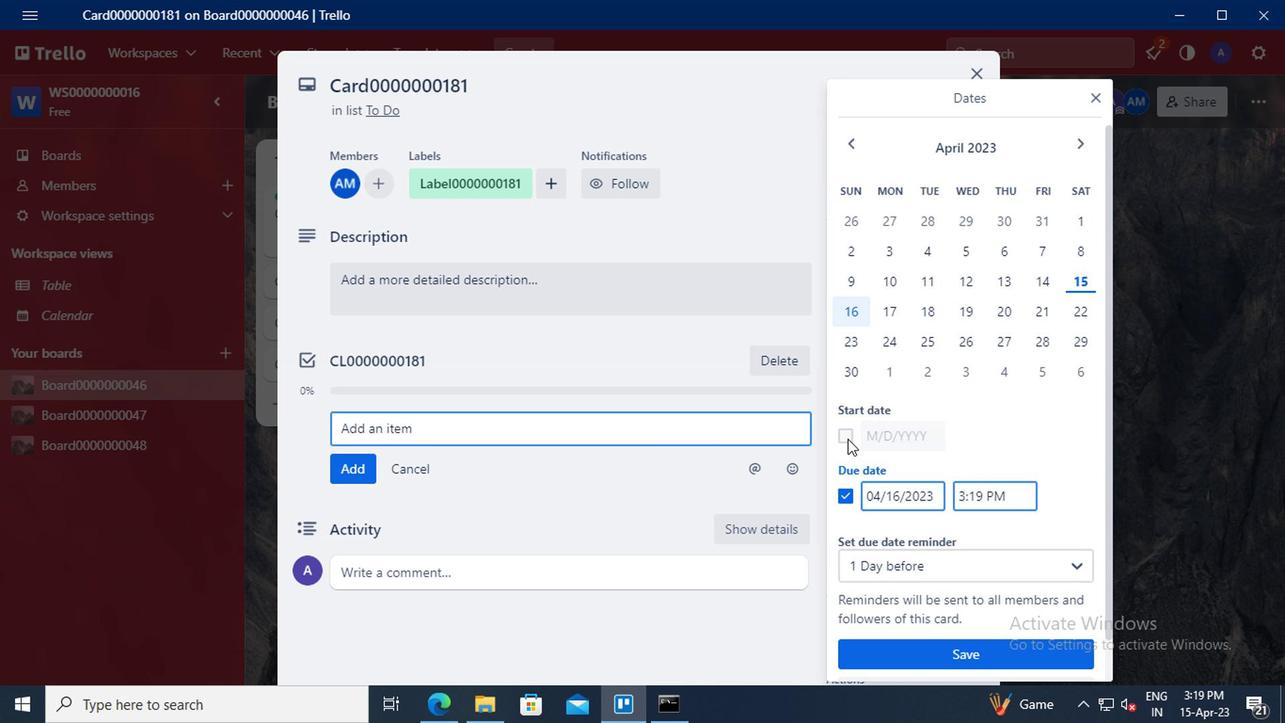 
Action: Mouse moved to (896, 437)
Screenshot: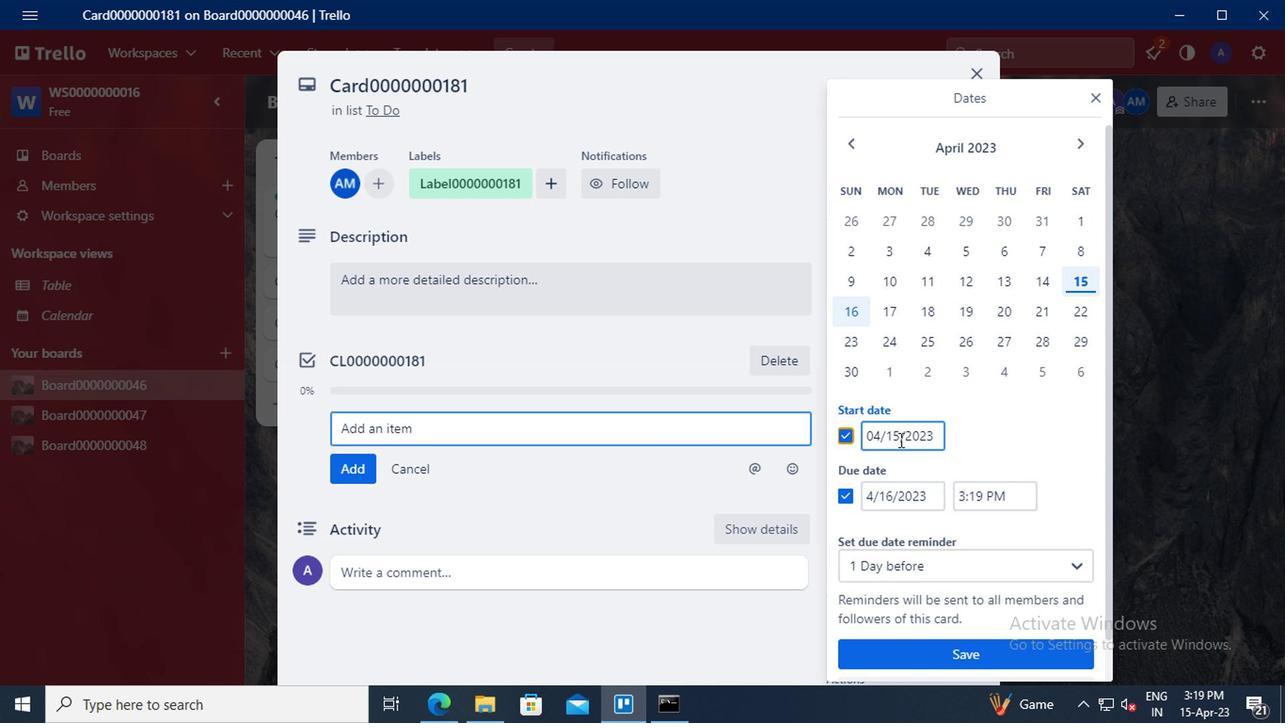 
Action: Mouse pressed left at (896, 437)
Screenshot: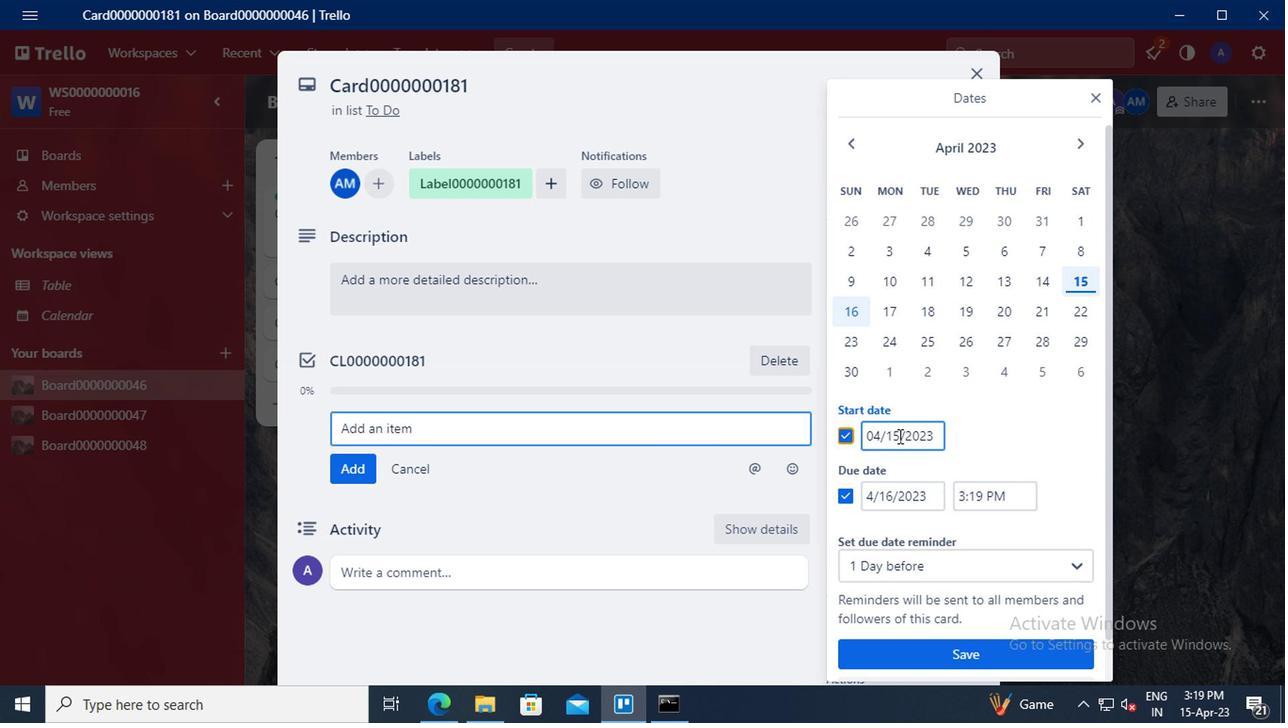 
Action: Mouse moved to (897, 433)
Screenshot: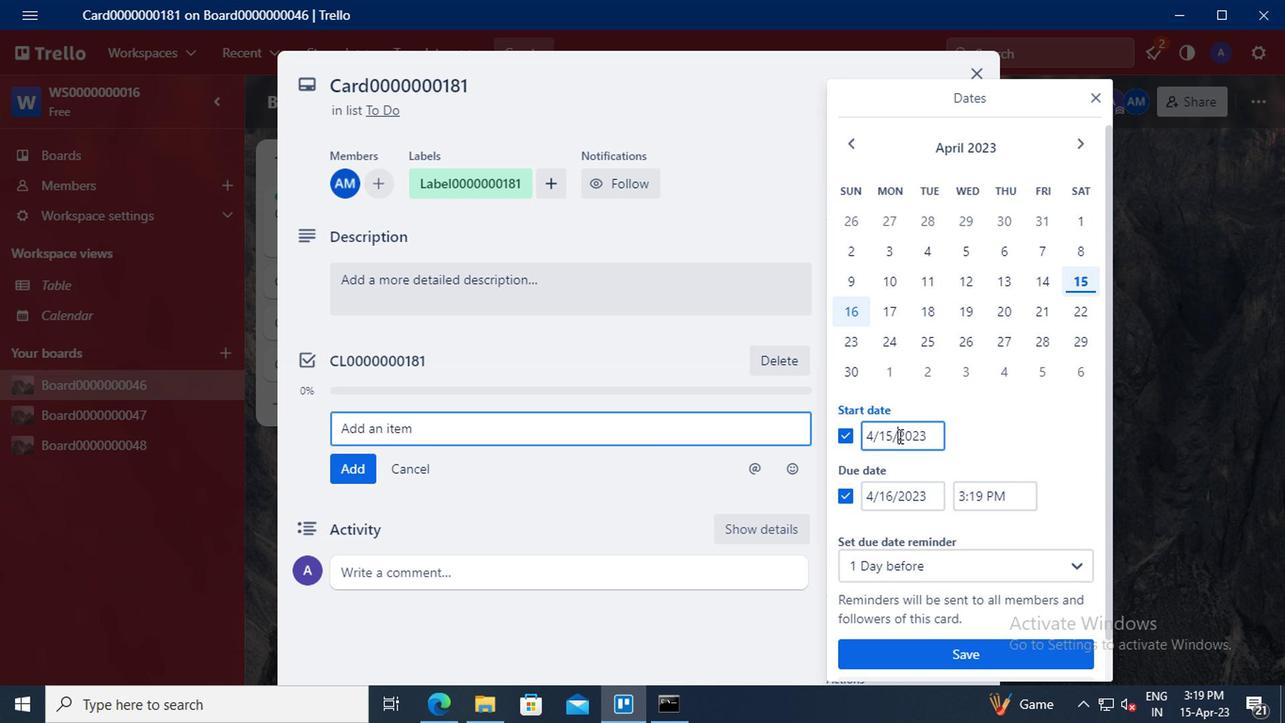 
Action: Key pressed <Key.left><Key.backspace><Key.backspace>8<Key.left><Key.left><Key.backspace>4
Screenshot: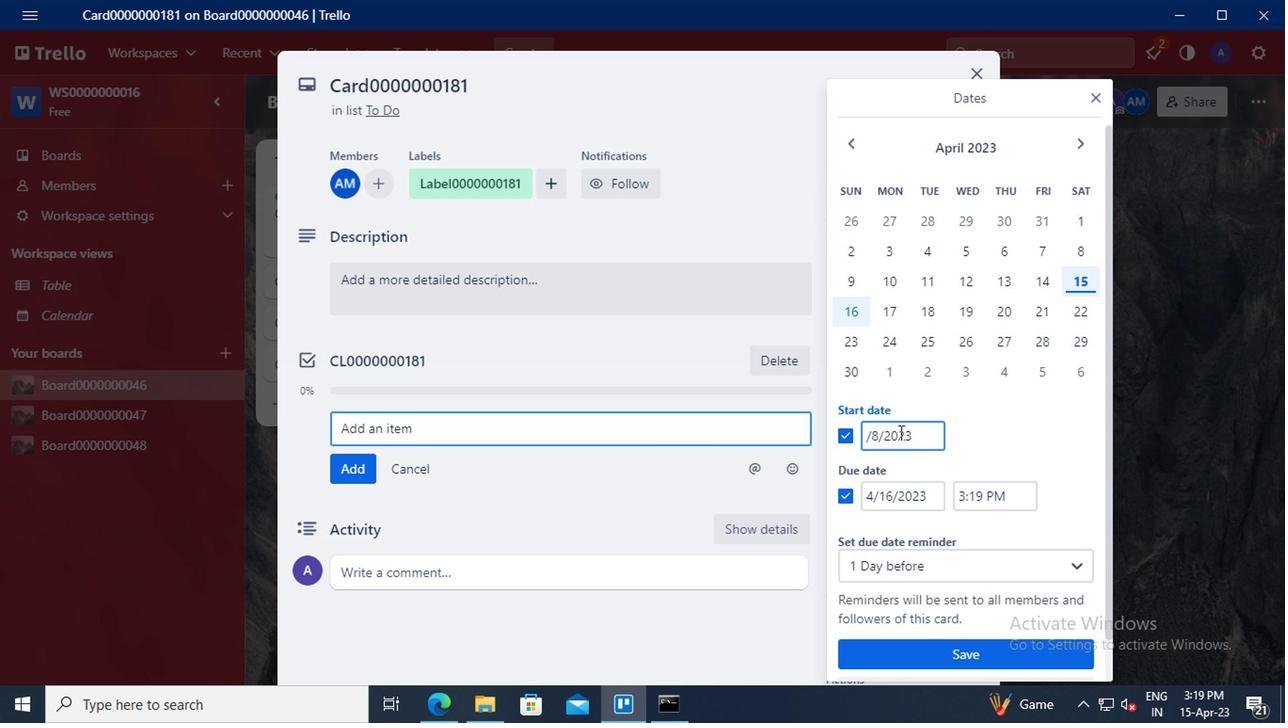 
Action: Mouse moved to (891, 496)
Screenshot: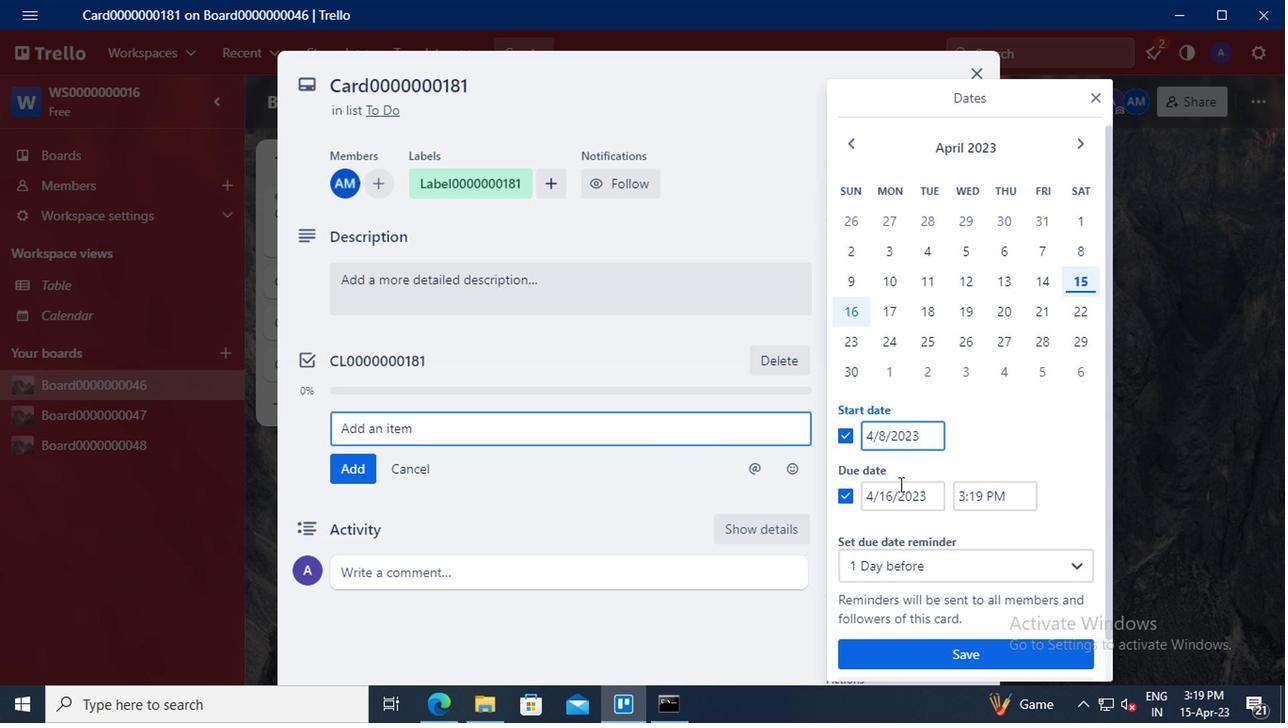 
Action: Mouse pressed left at (891, 496)
Screenshot: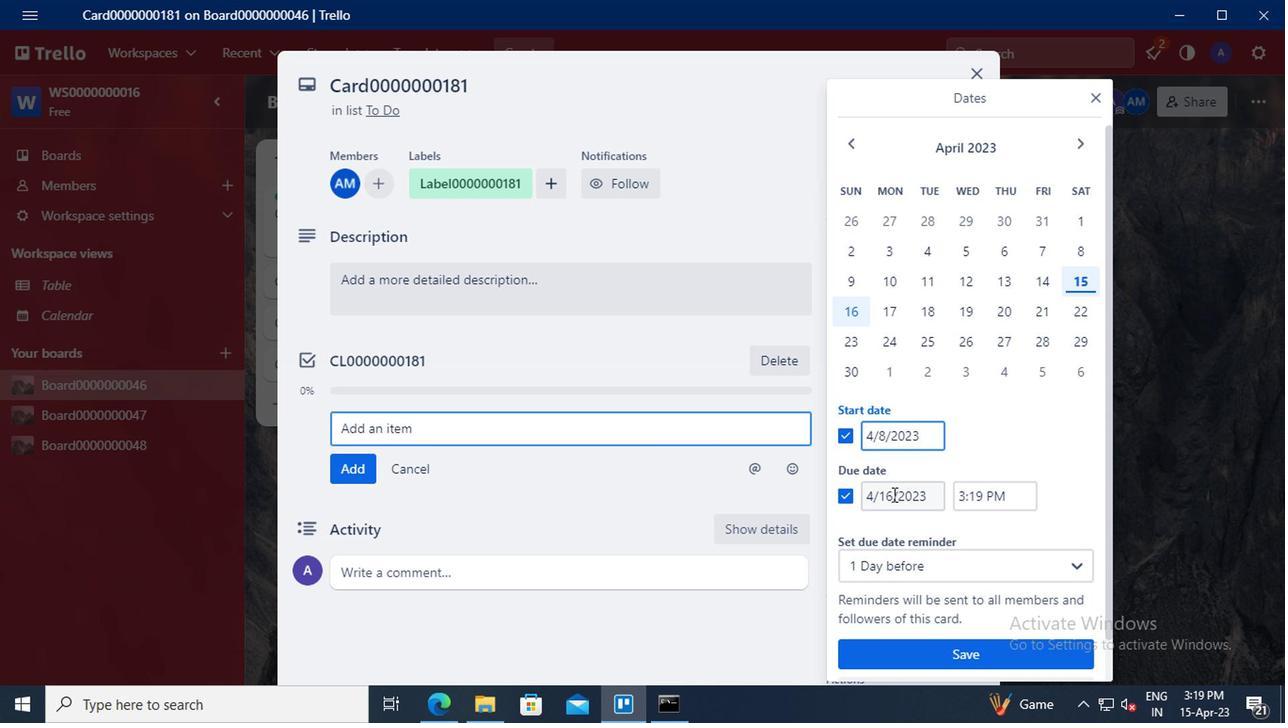 
Action: Mouse moved to (908, 473)
Screenshot: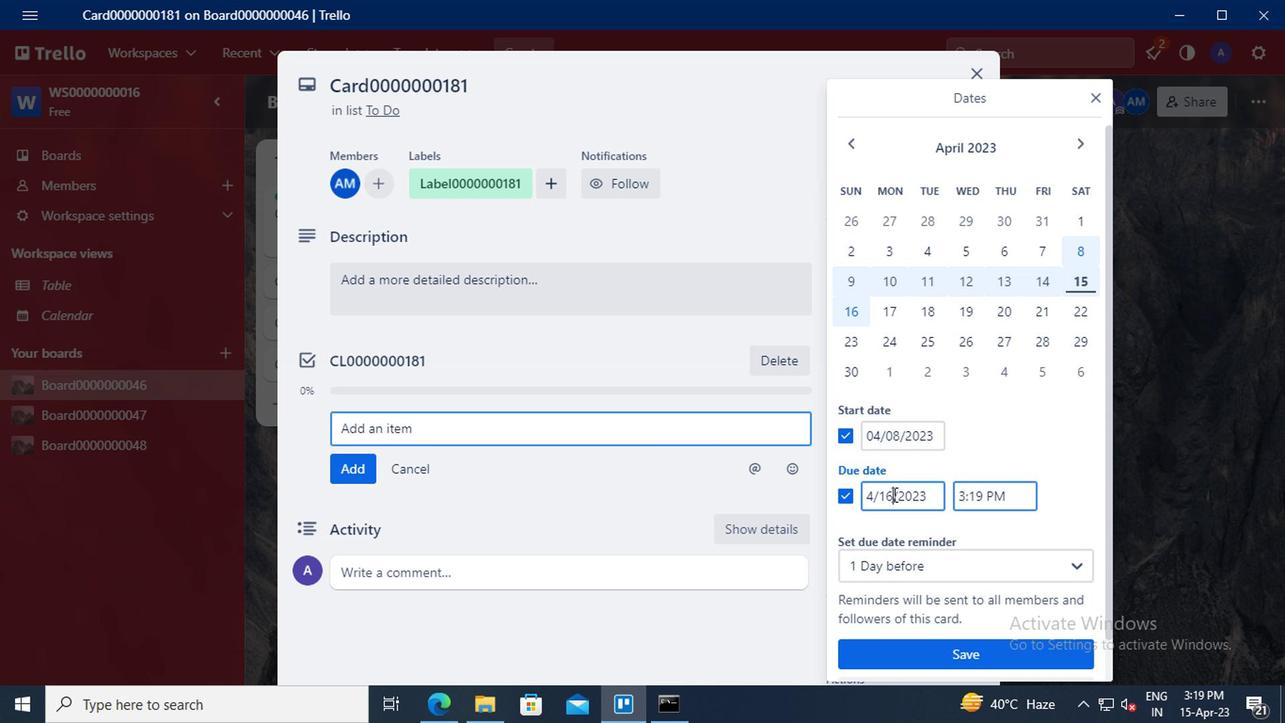 
Action: Key pressed <Key.backspace>
Screenshot: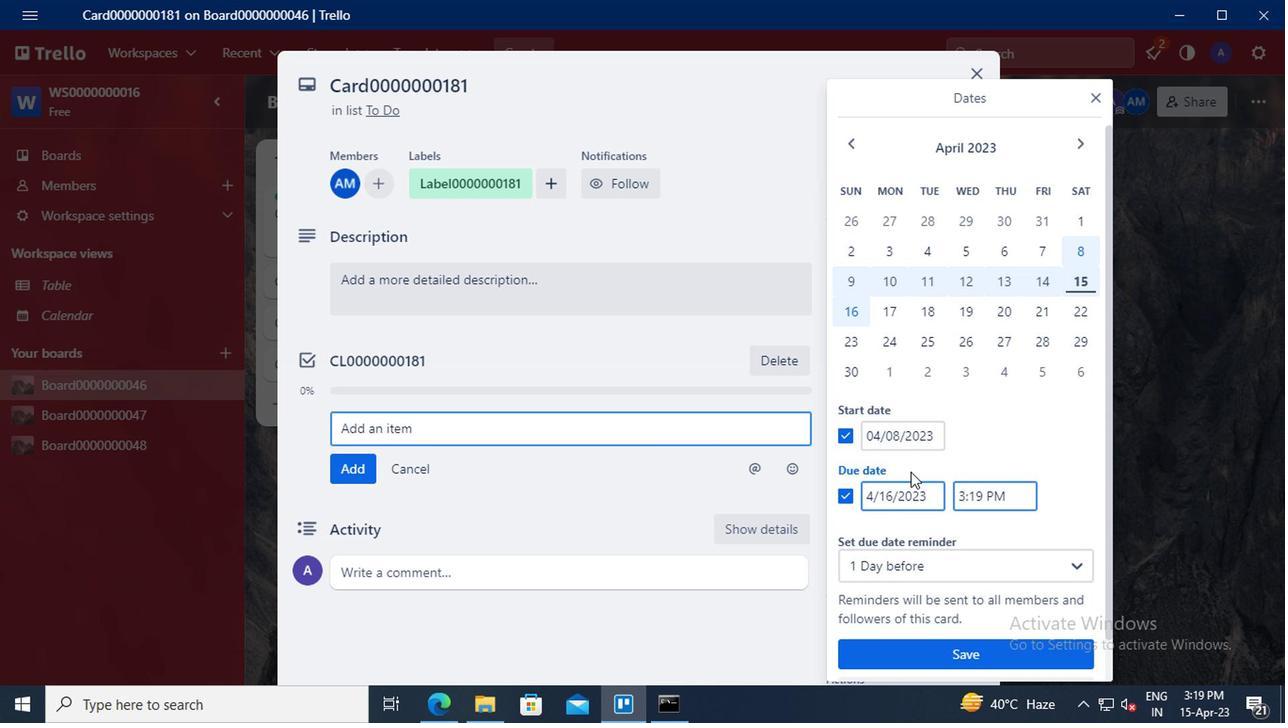 
Action: Mouse moved to (908, 473)
Screenshot: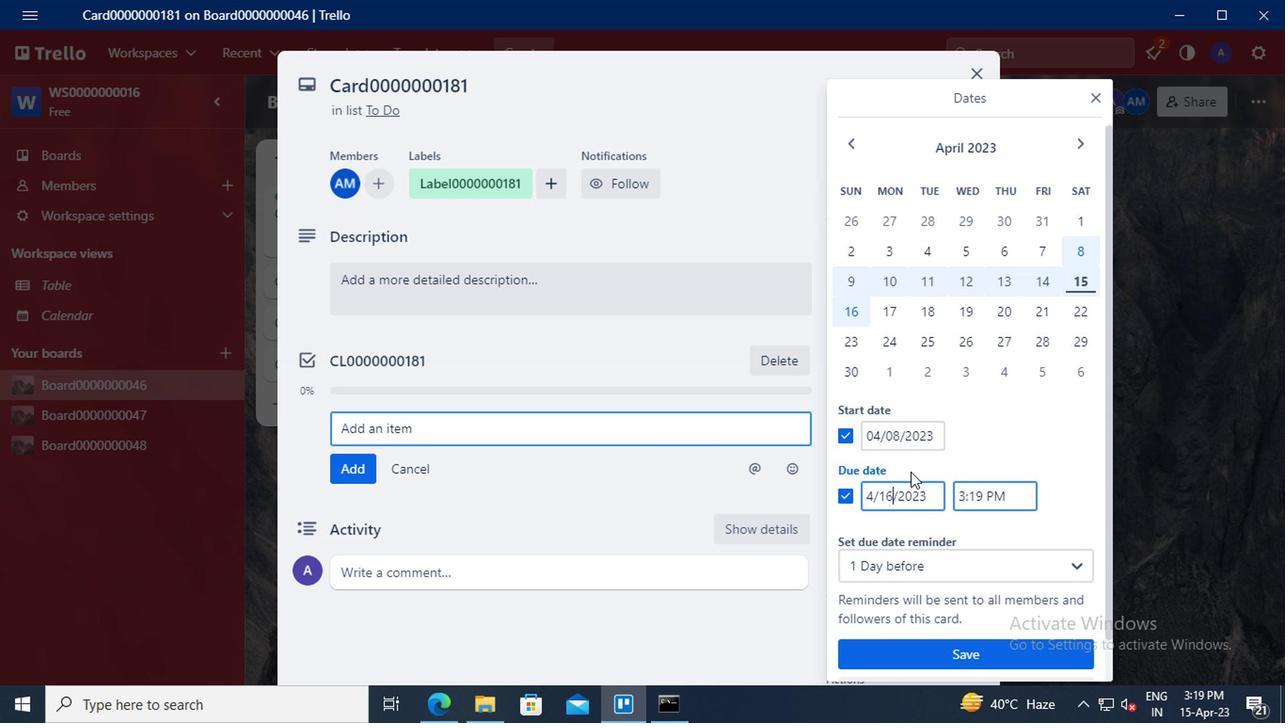 
Action: Key pressed <Key.backspace>30
Screenshot: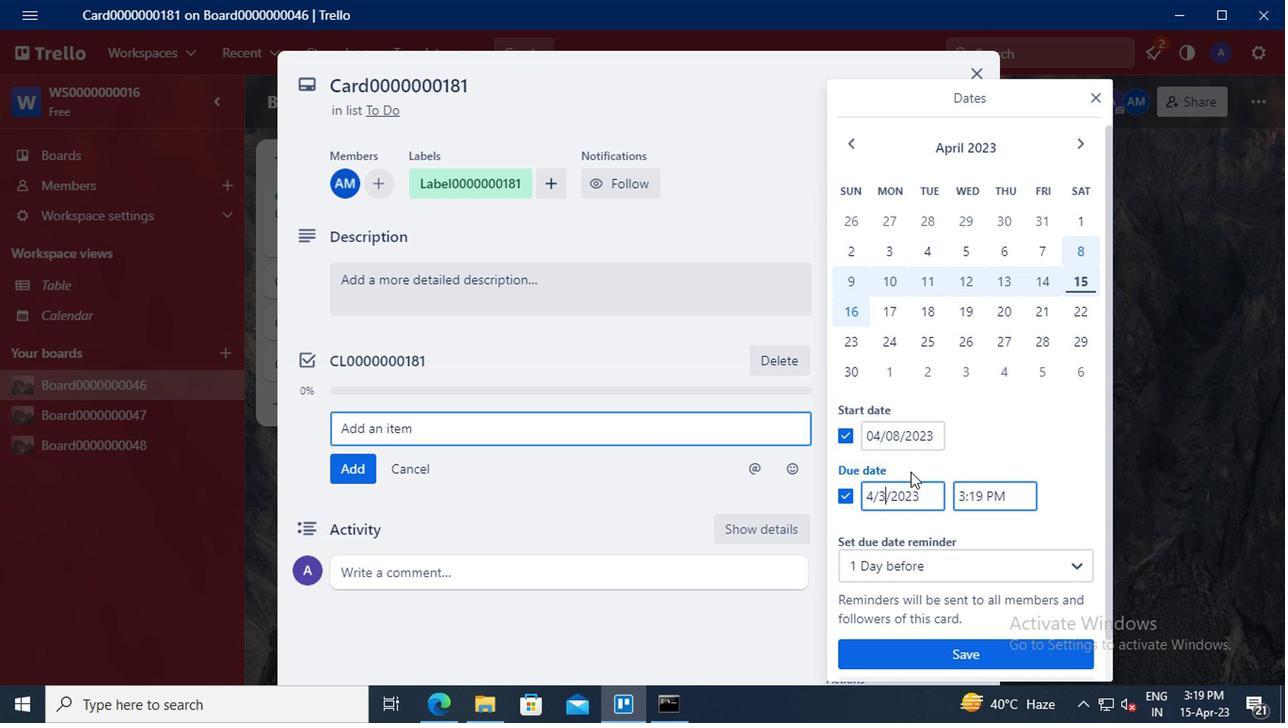 
Action: Mouse moved to (917, 653)
Screenshot: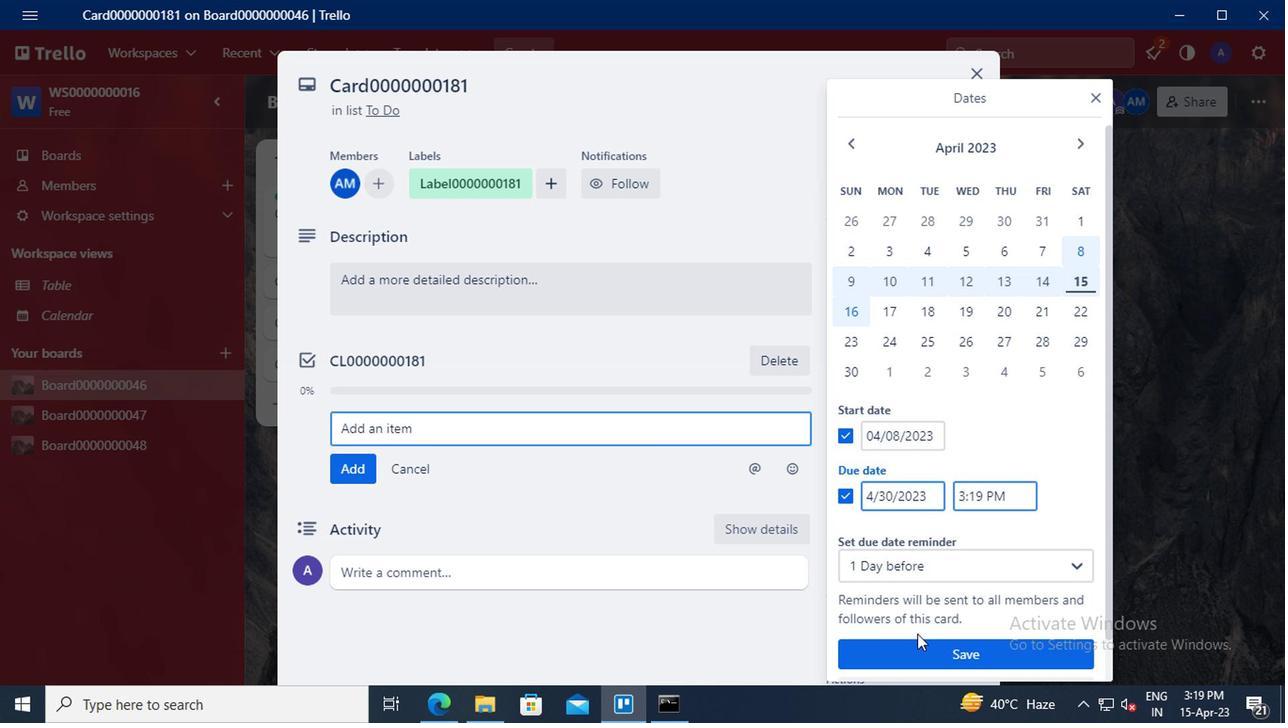 
Action: Mouse pressed left at (917, 653)
Screenshot: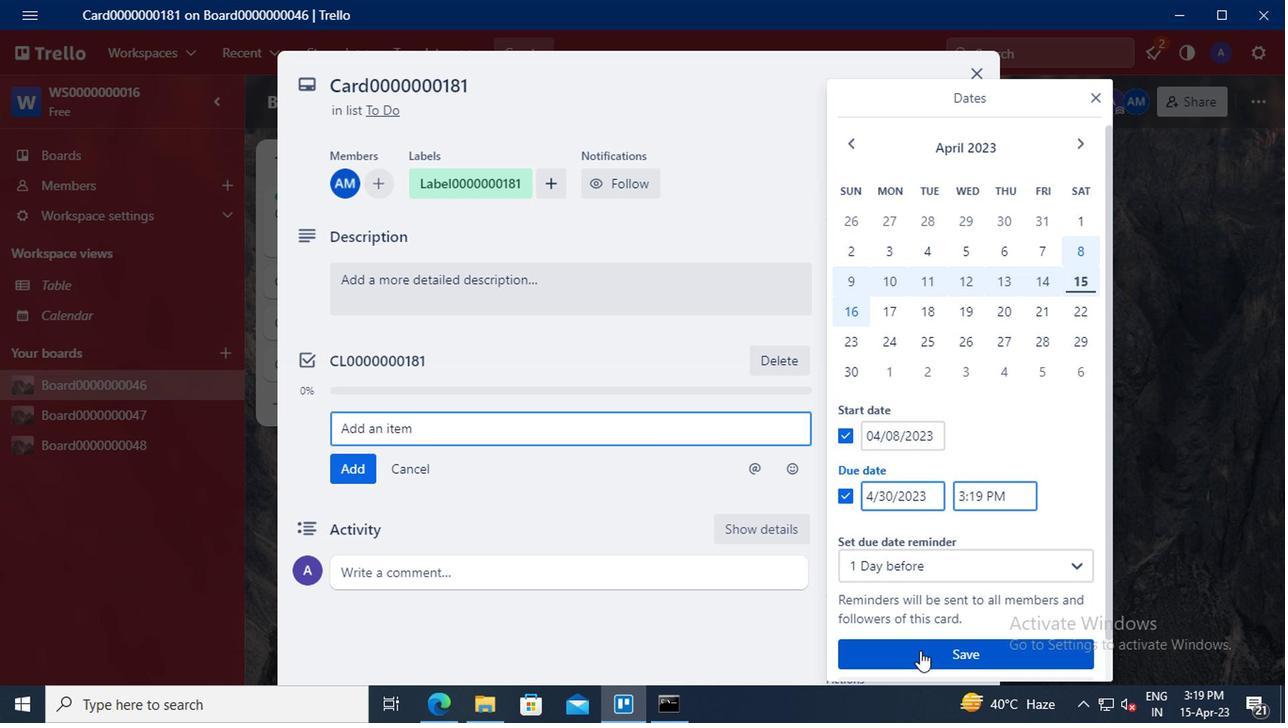 
